 Task: For heading  Tahoma with underline.  font size for heading20,  'Change the font style of data to'Arial.  and font size to 12,  Change the alignment of both headline & data to Align left.  In the sheet  Blaze Sales 
Action: Mouse moved to (84, 121)
Screenshot: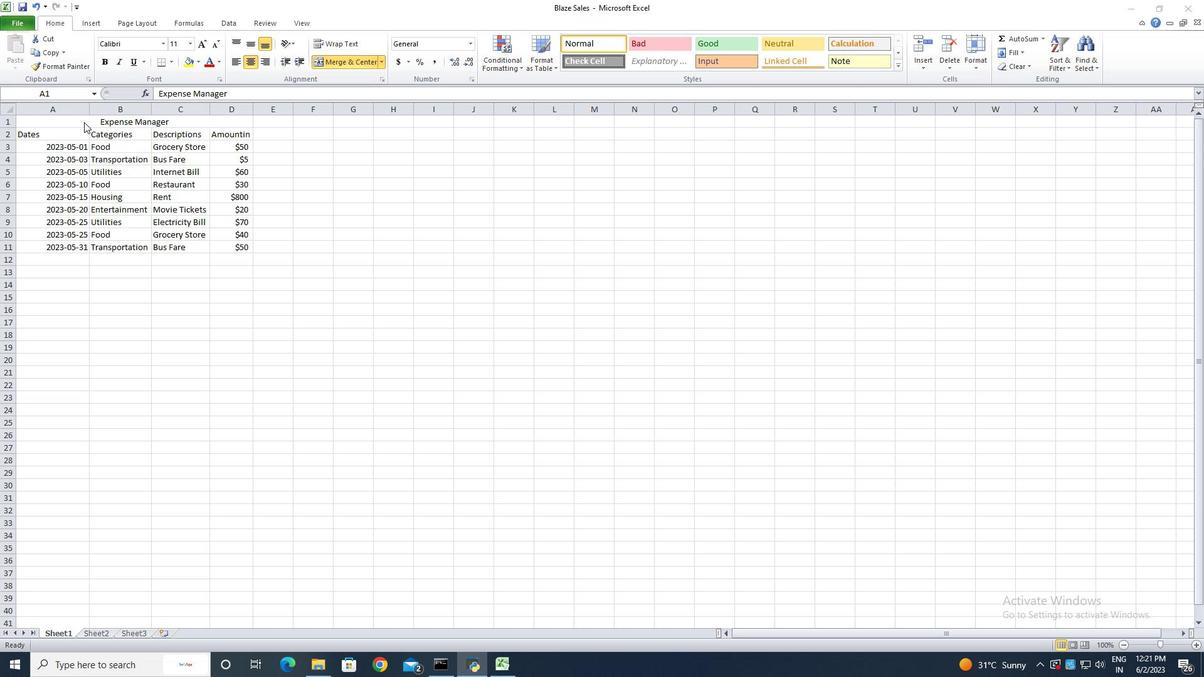 
Action: Mouse pressed left at (84, 121)
Screenshot: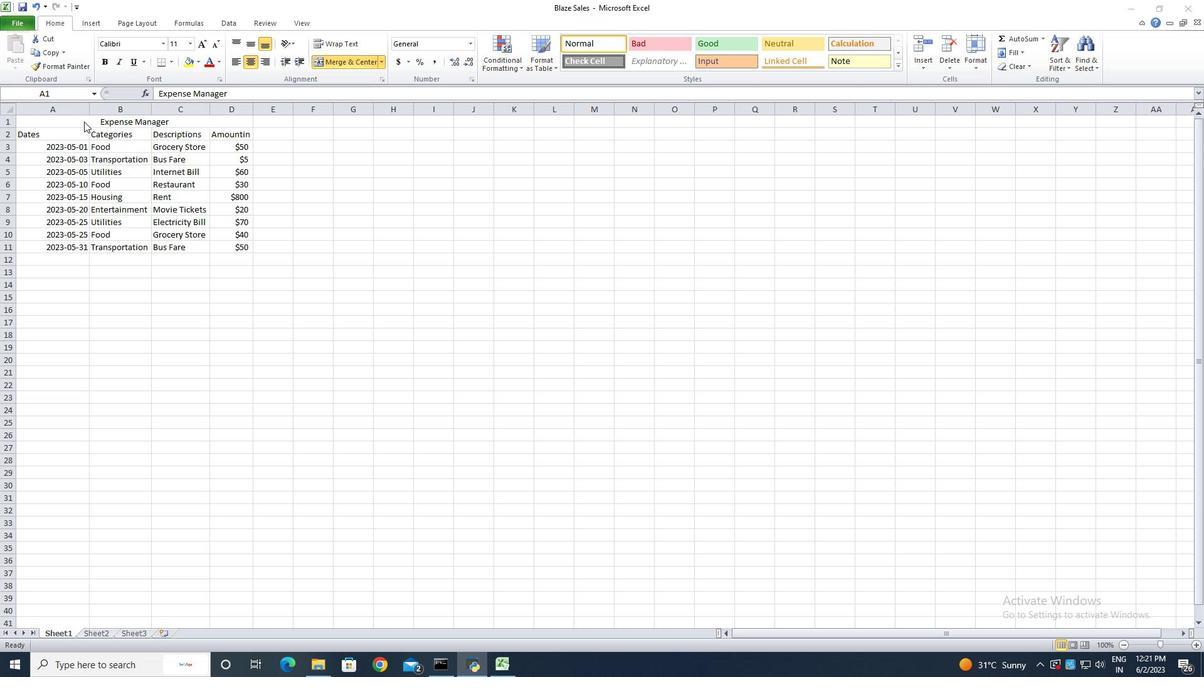 
Action: Mouse moved to (163, 45)
Screenshot: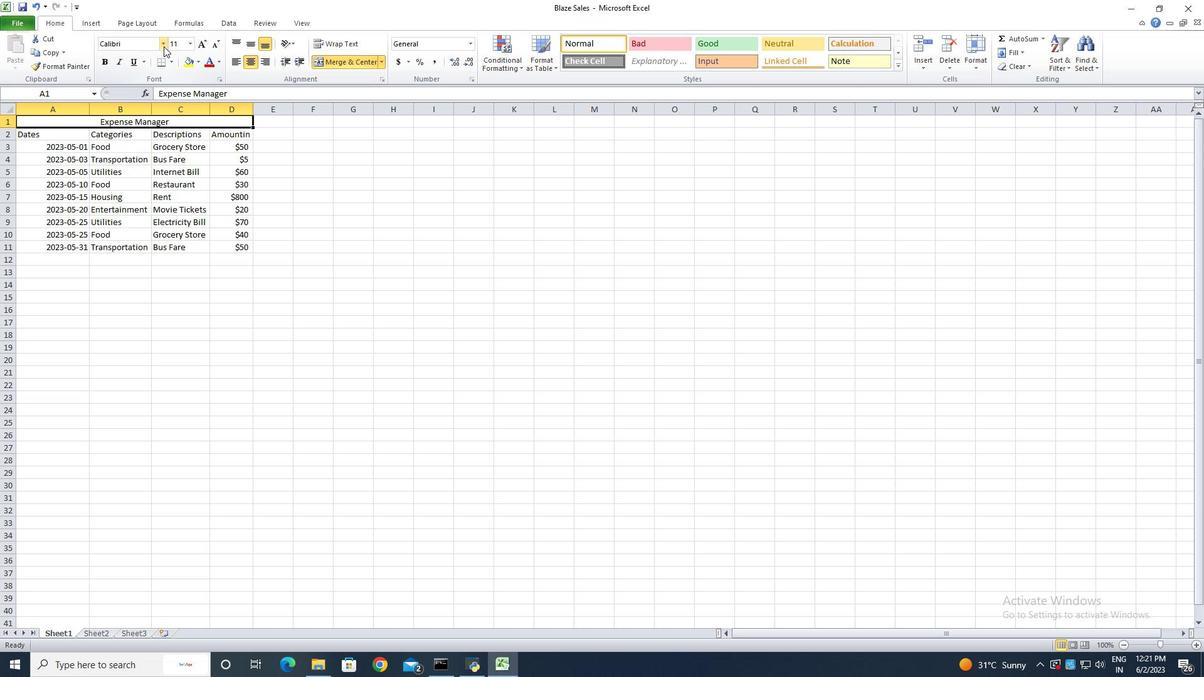 
Action: Mouse pressed left at (163, 45)
Screenshot: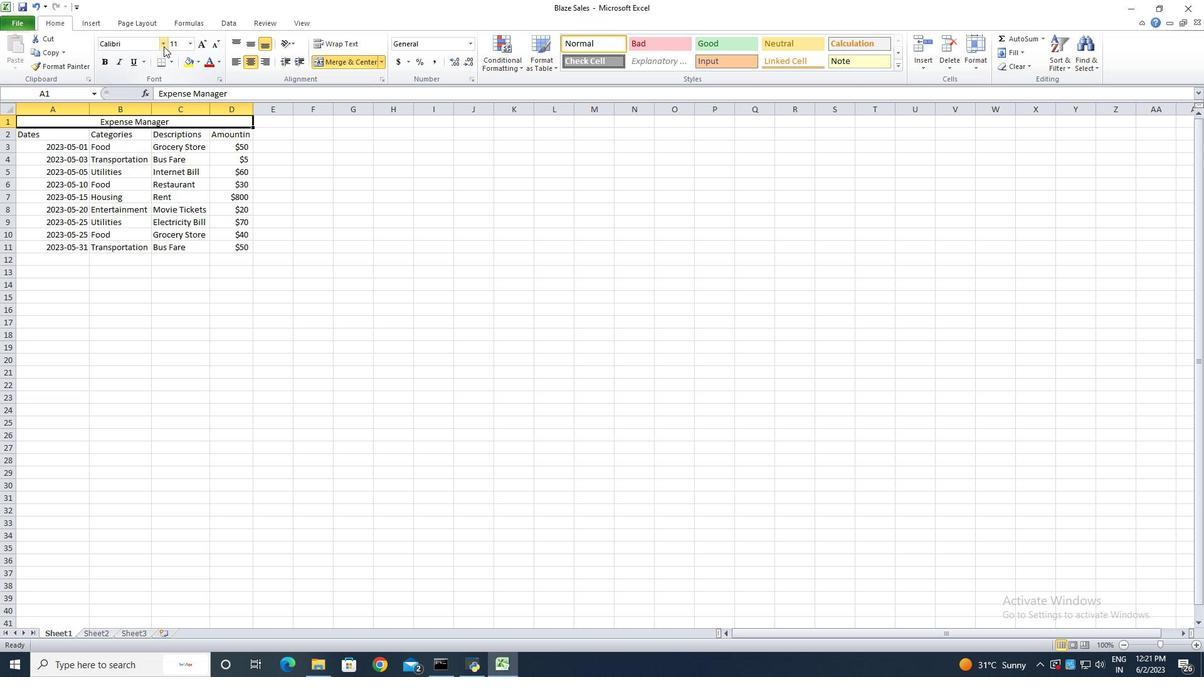 
Action: Key pressed <Key.shift>Tahoma
Screenshot: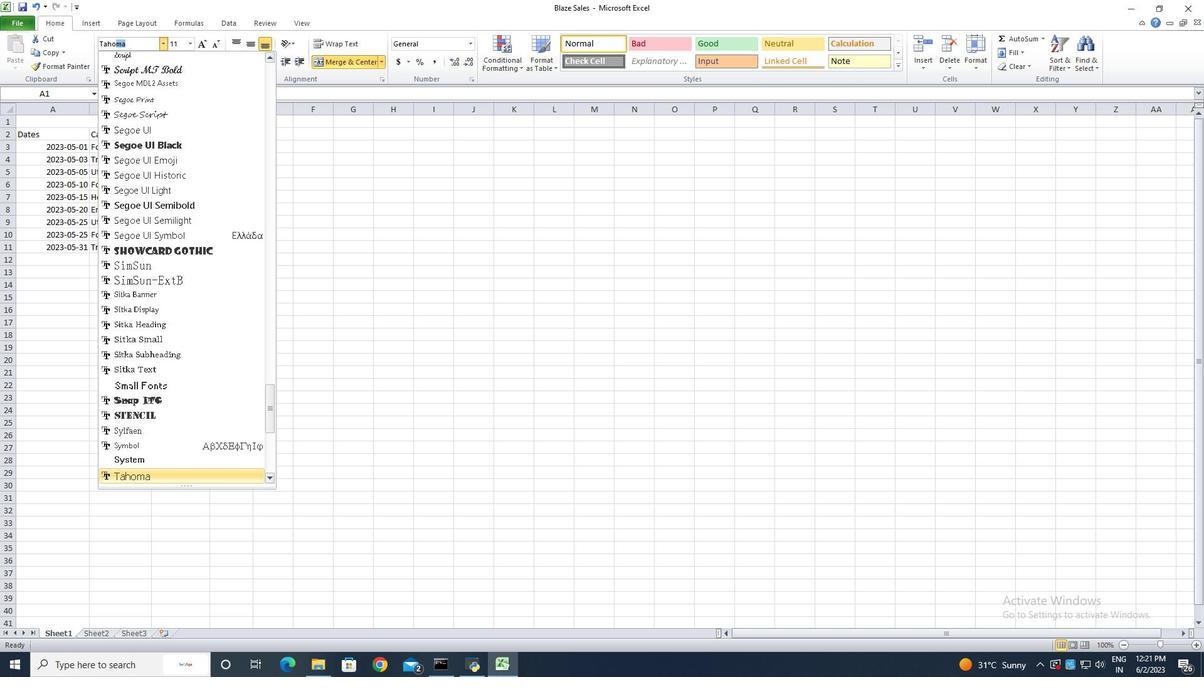 
Action: Mouse moved to (146, 478)
Screenshot: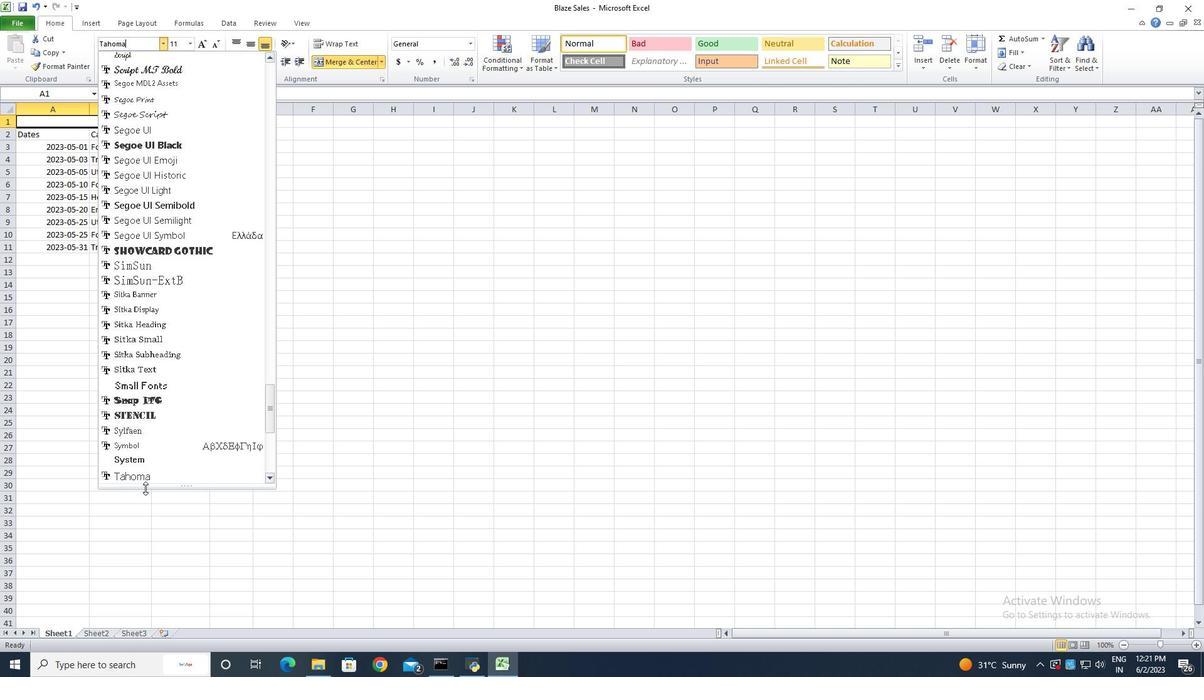 
Action: Mouse pressed left at (146, 478)
Screenshot: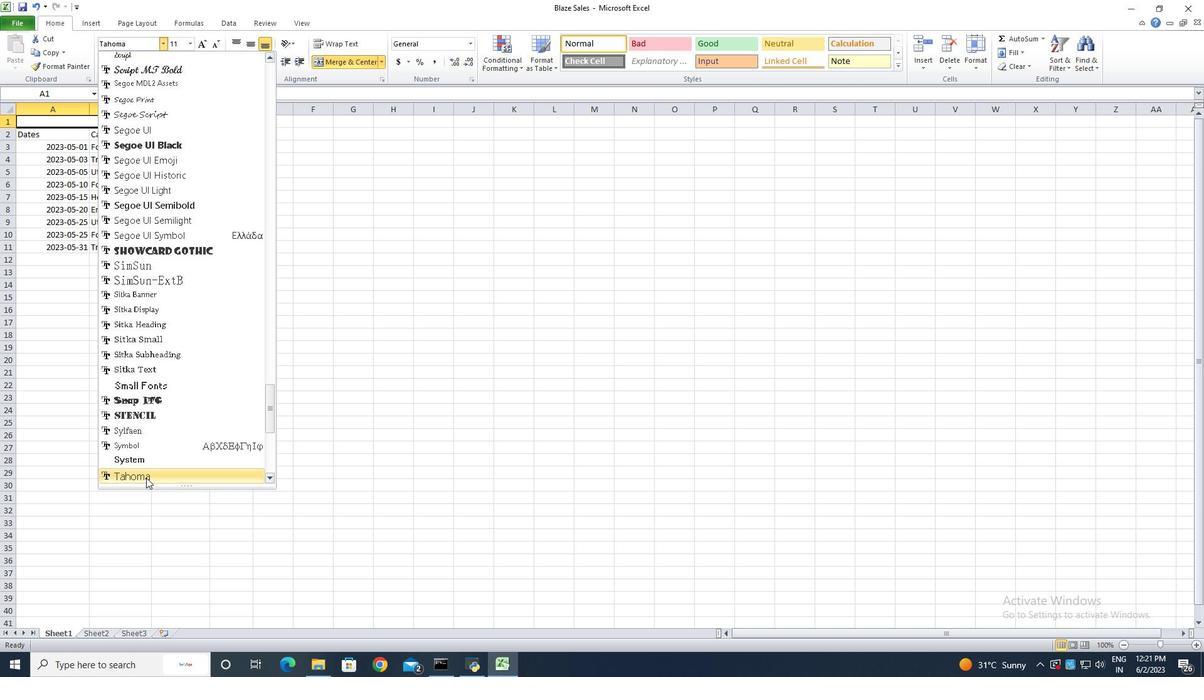 
Action: Mouse moved to (133, 64)
Screenshot: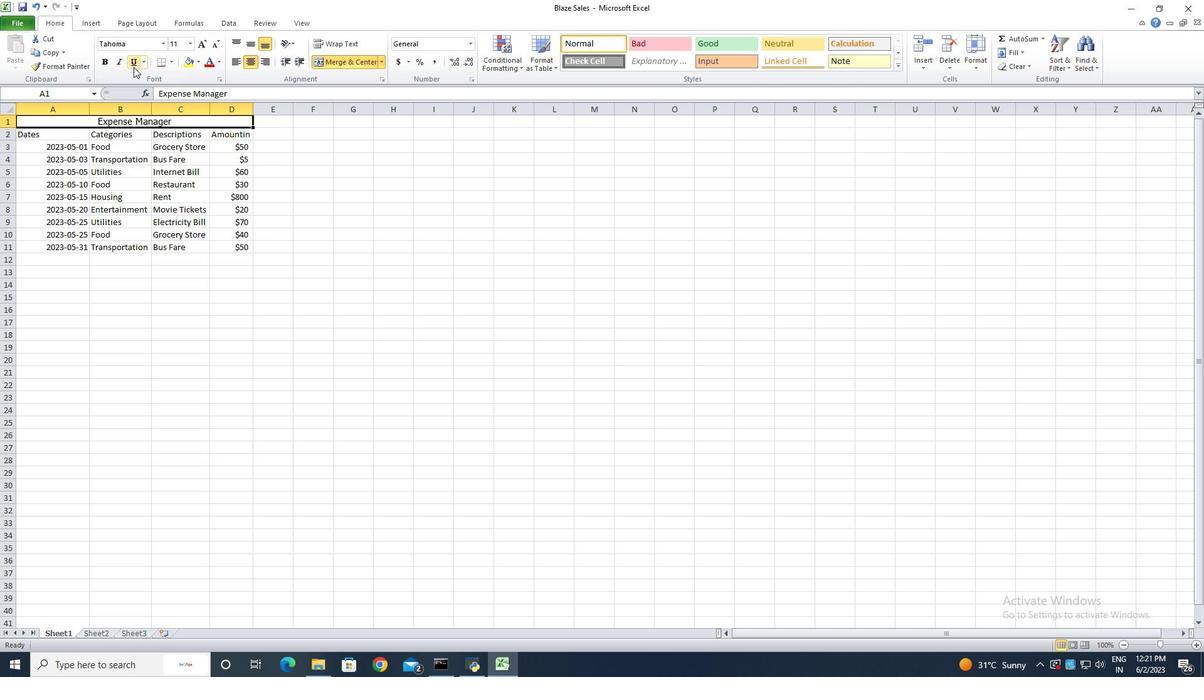 
Action: Mouse pressed left at (133, 64)
Screenshot: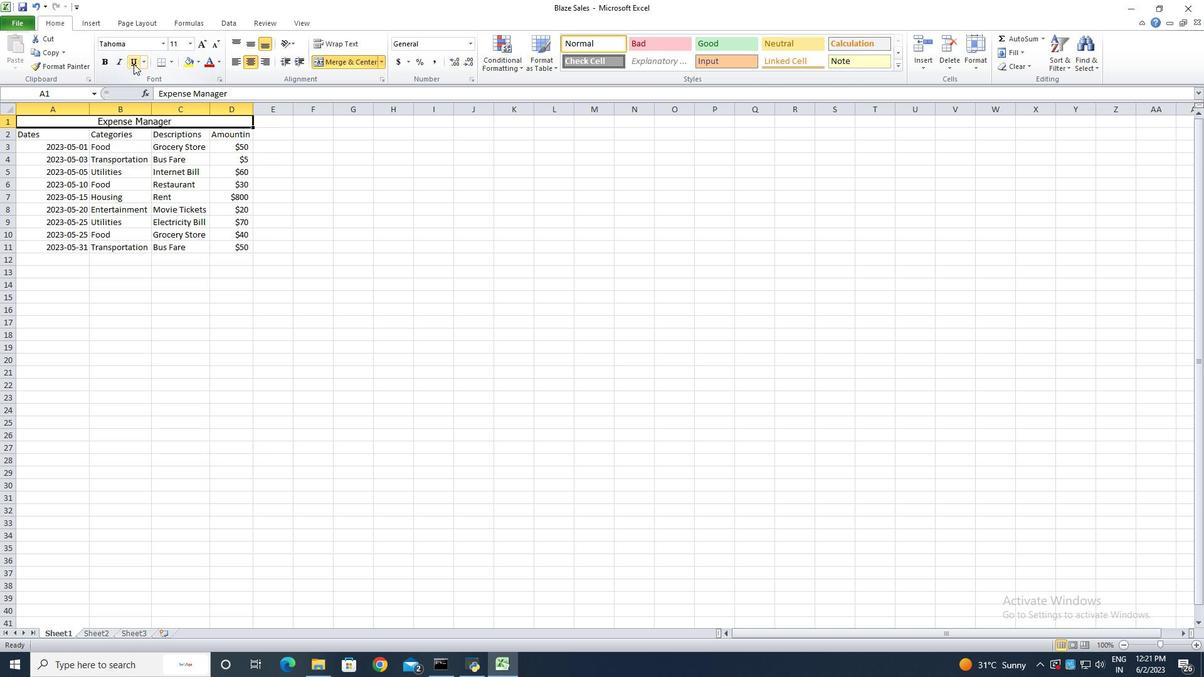 
Action: Mouse moved to (204, 43)
Screenshot: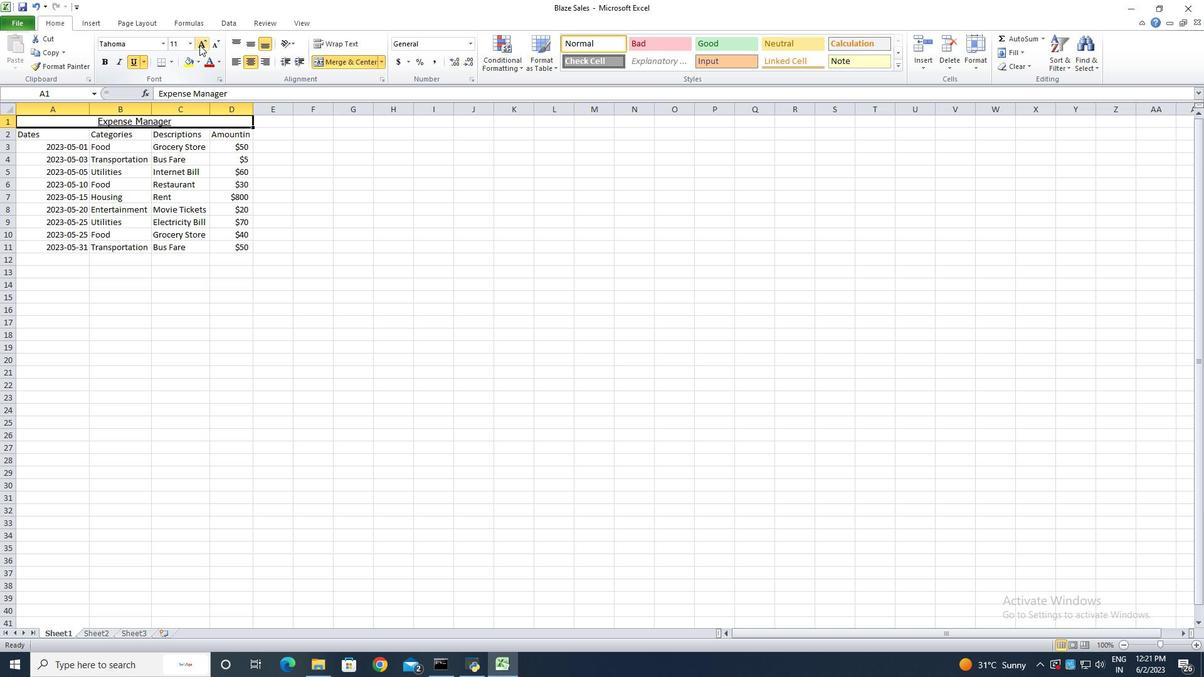 
Action: Mouse pressed left at (204, 43)
Screenshot: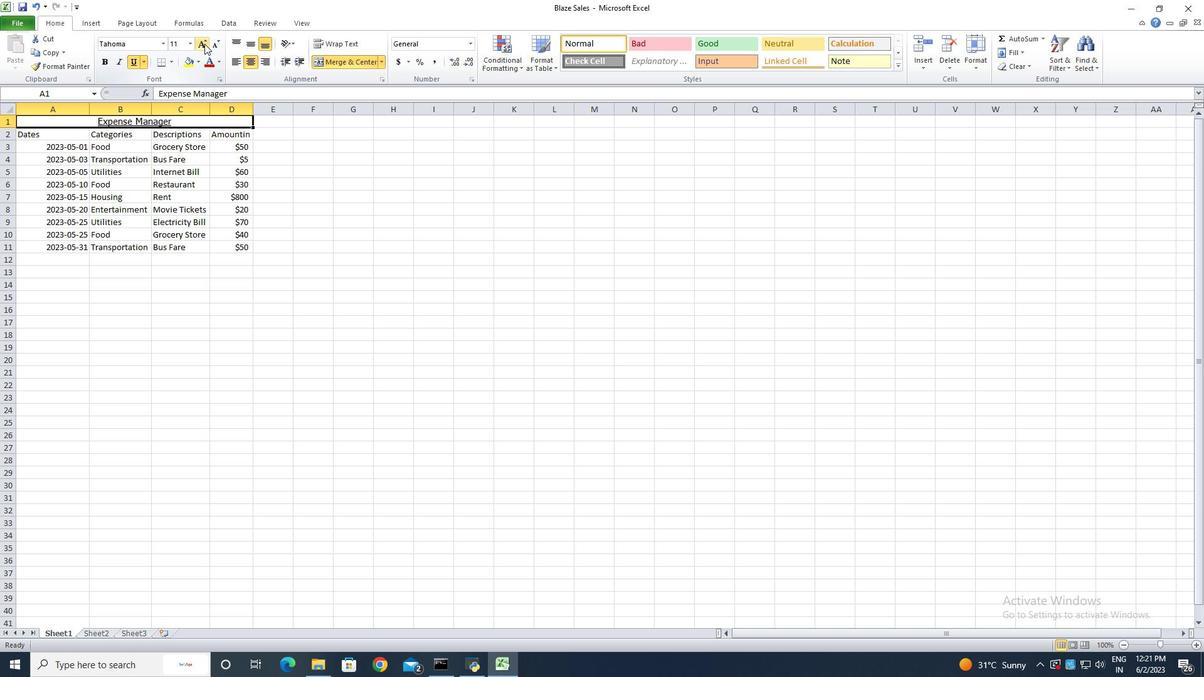 
Action: Mouse pressed left at (204, 43)
Screenshot: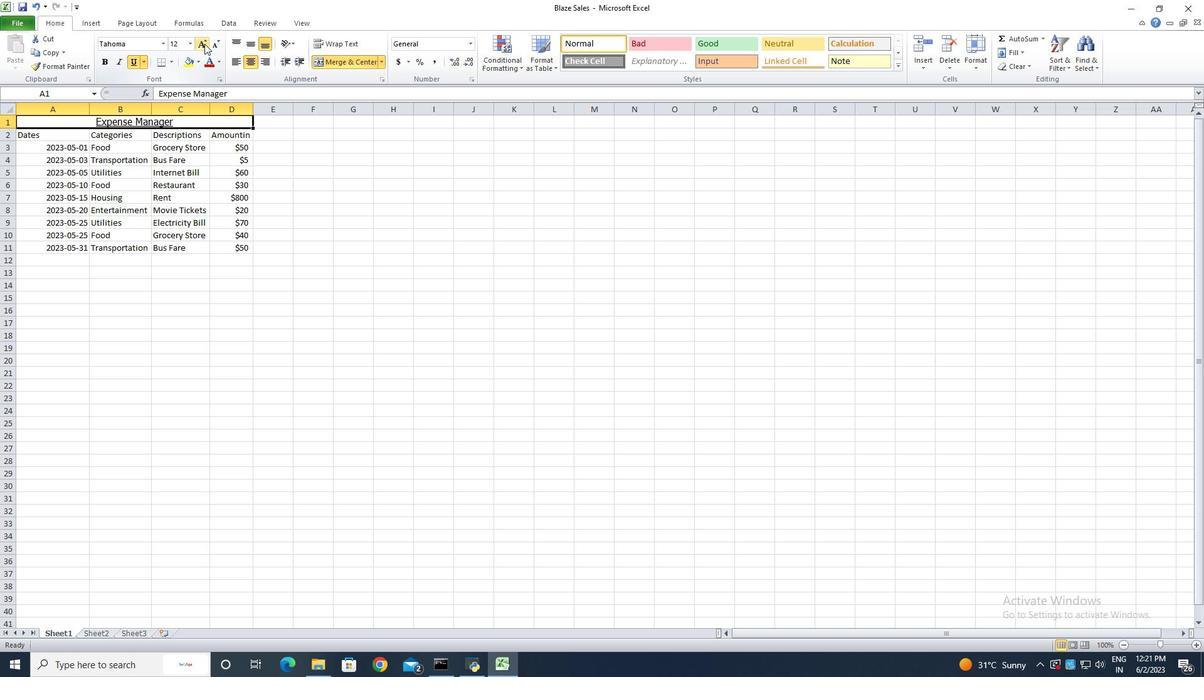 
Action: Mouse pressed left at (204, 43)
Screenshot: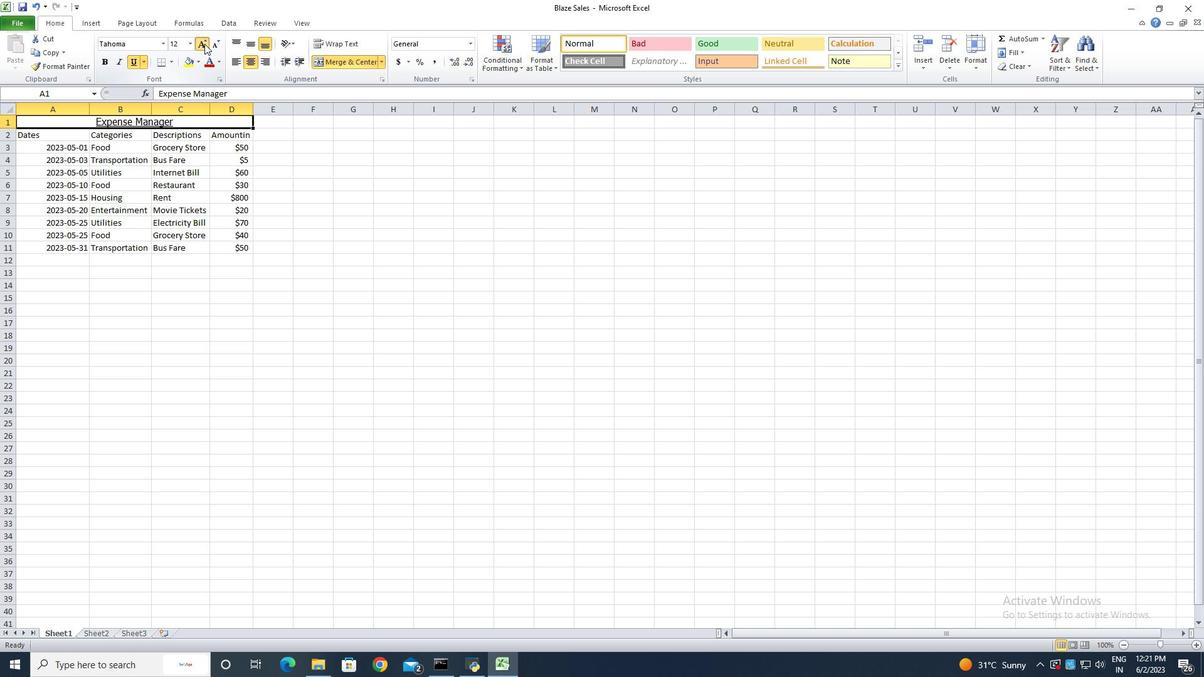 
Action: Mouse pressed left at (204, 43)
Screenshot: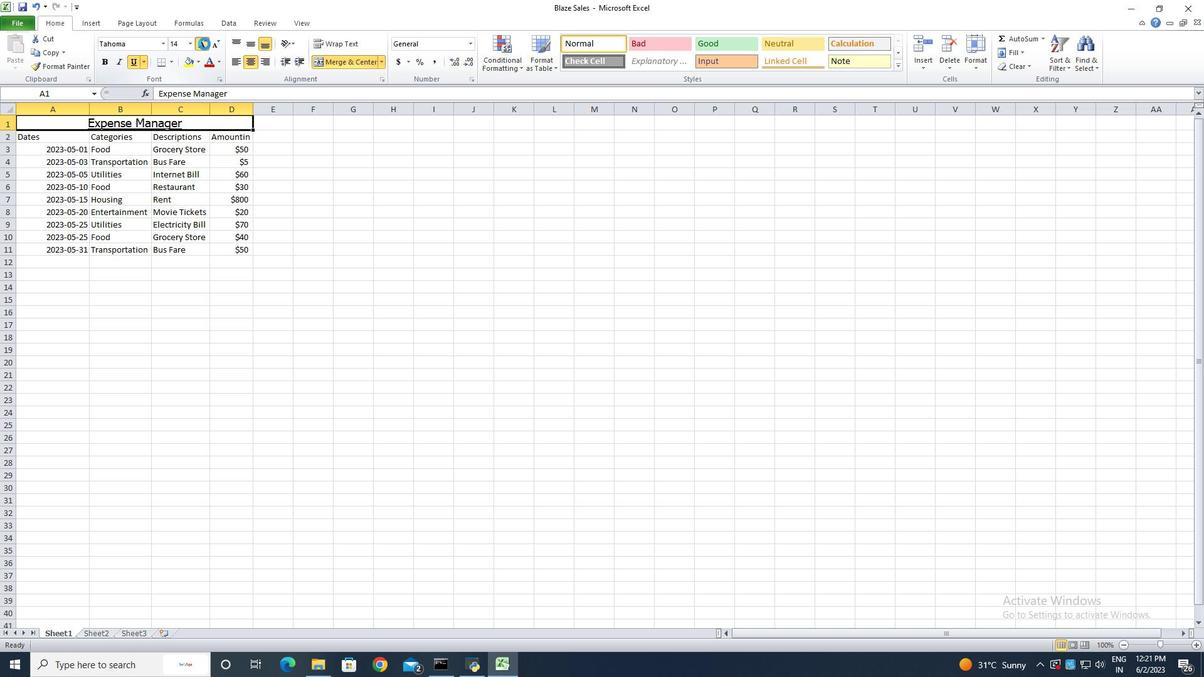 
Action: Mouse pressed left at (204, 43)
Screenshot: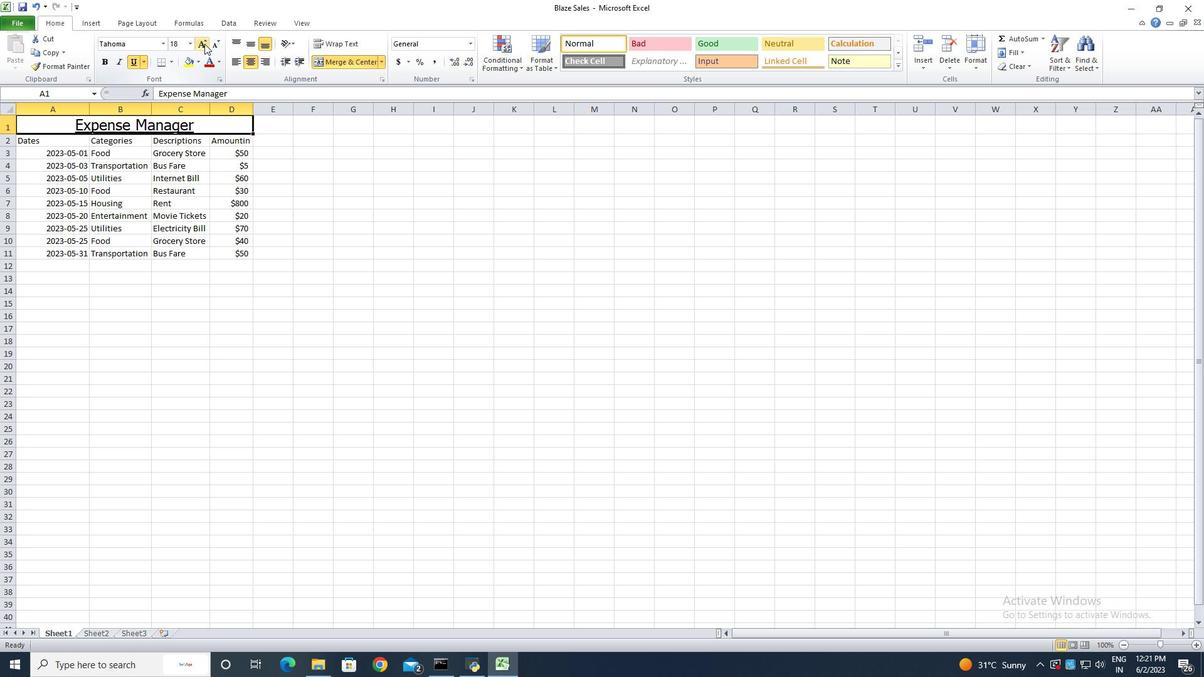 
Action: Mouse moved to (178, 299)
Screenshot: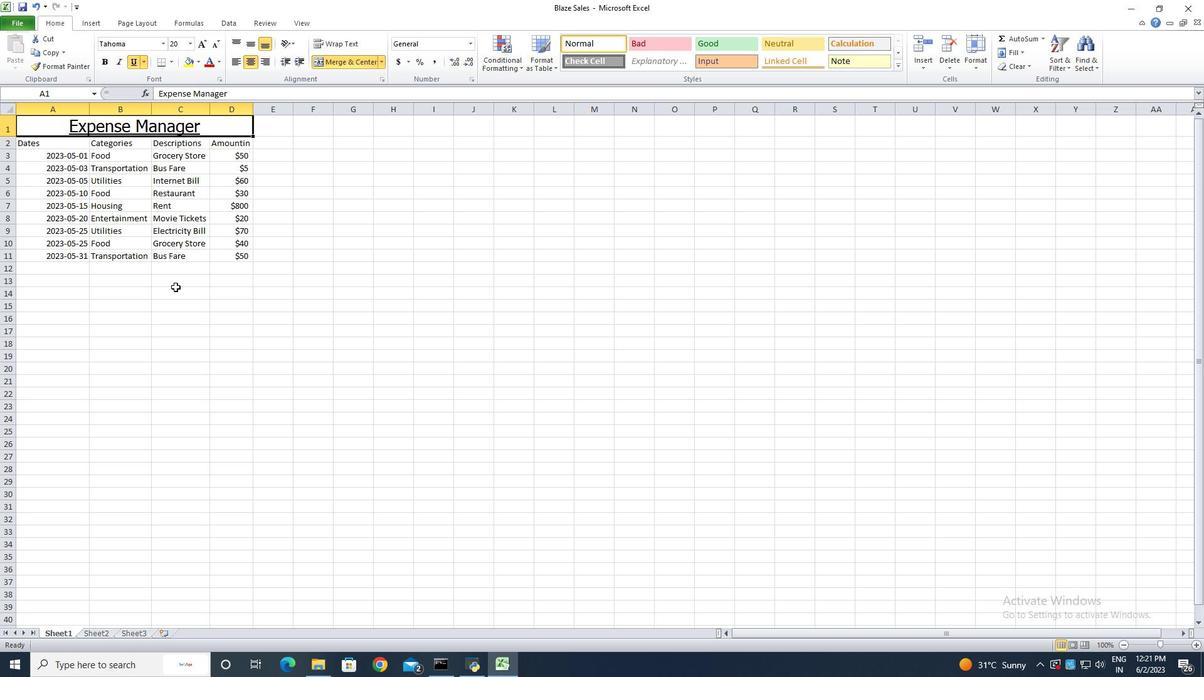 
Action: Mouse pressed left at (178, 299)
Screenshot: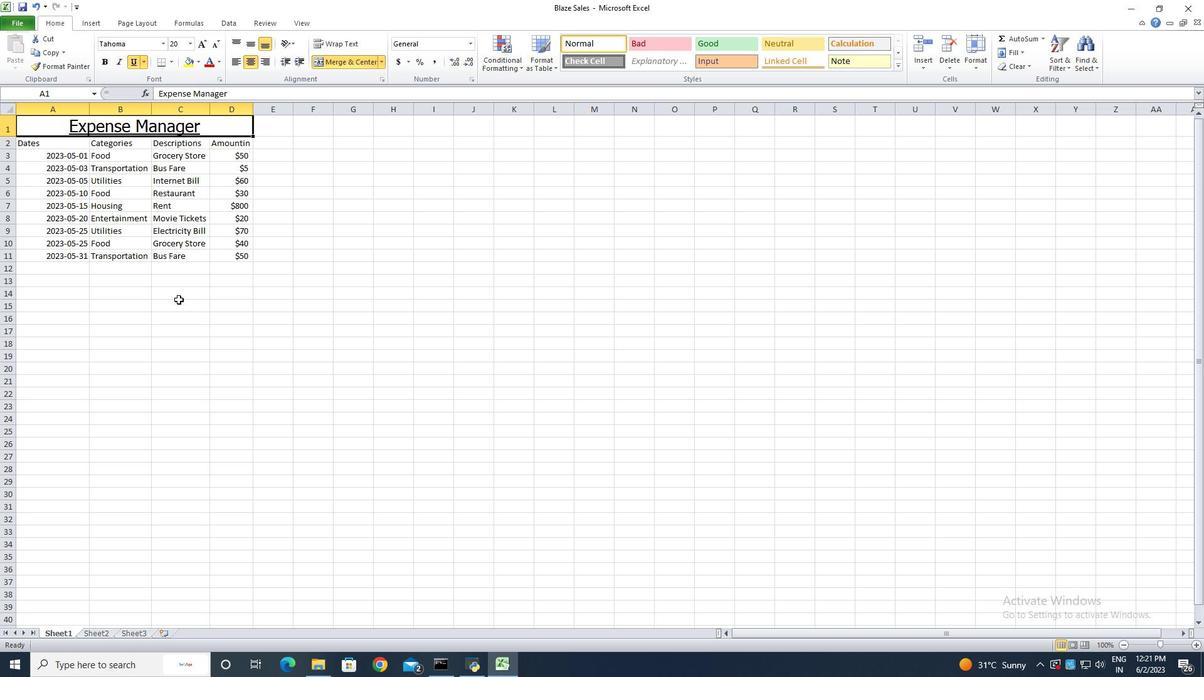 
Action: Mouse moved to (50, 143)
Screenshot: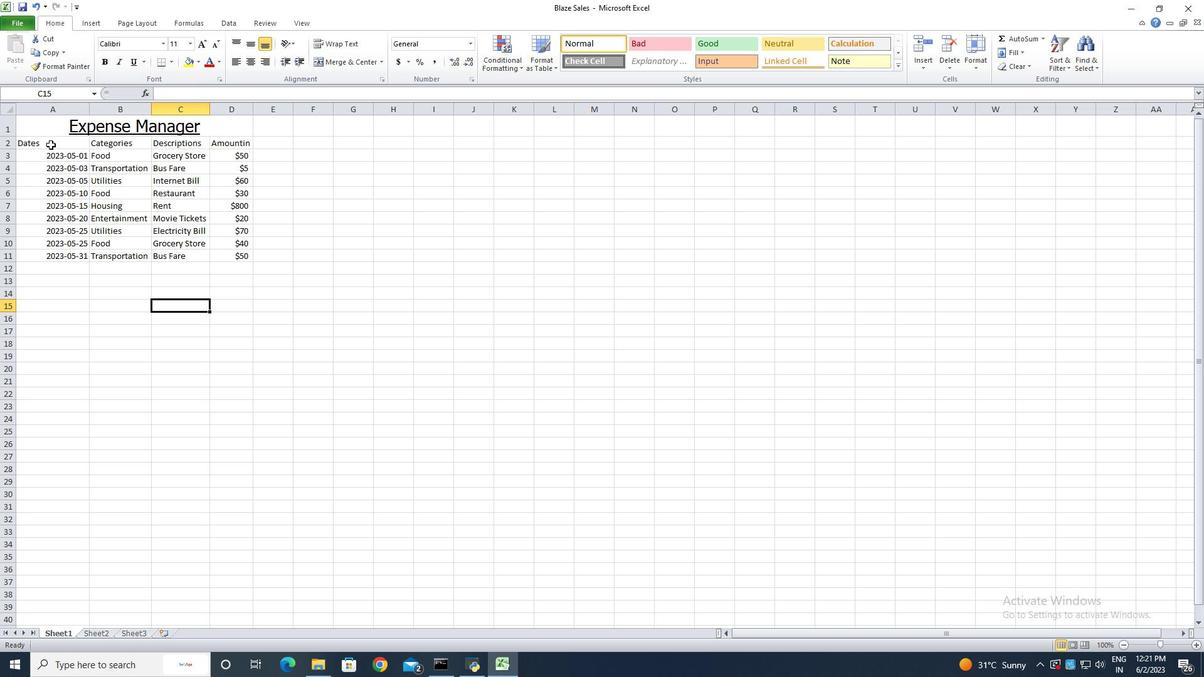 
Action: Mouse pressed left at (50, 143)
Screenshot: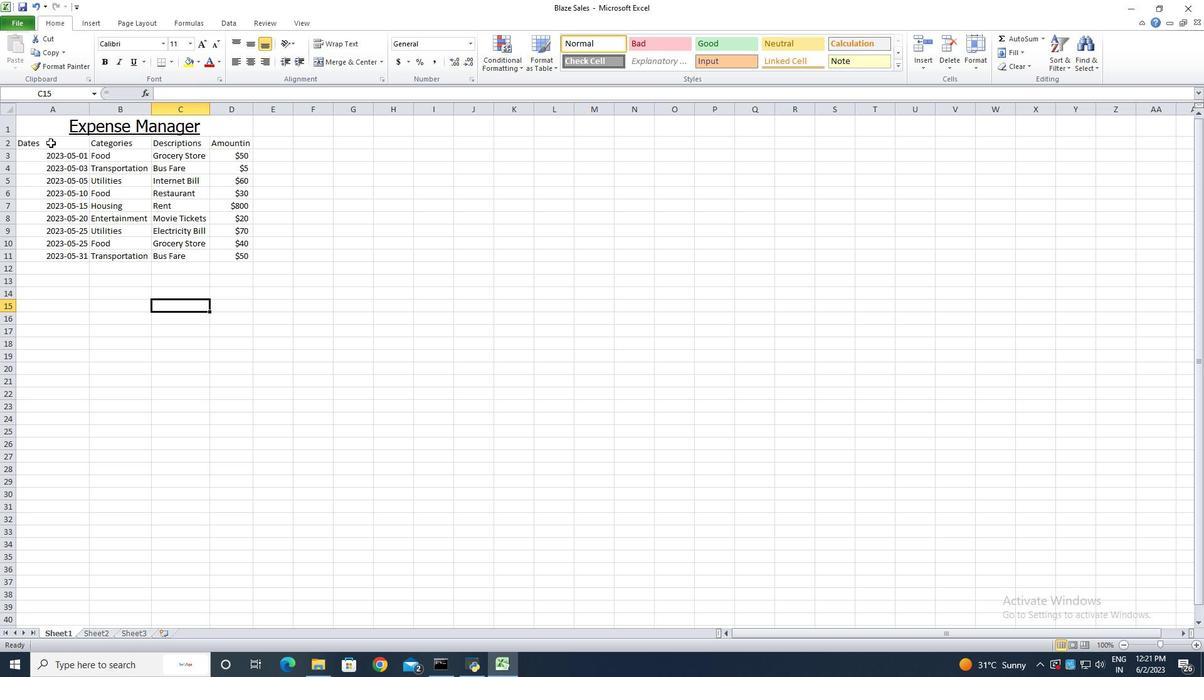 
Action: Mouse moved to (163, 46)
Screenshot: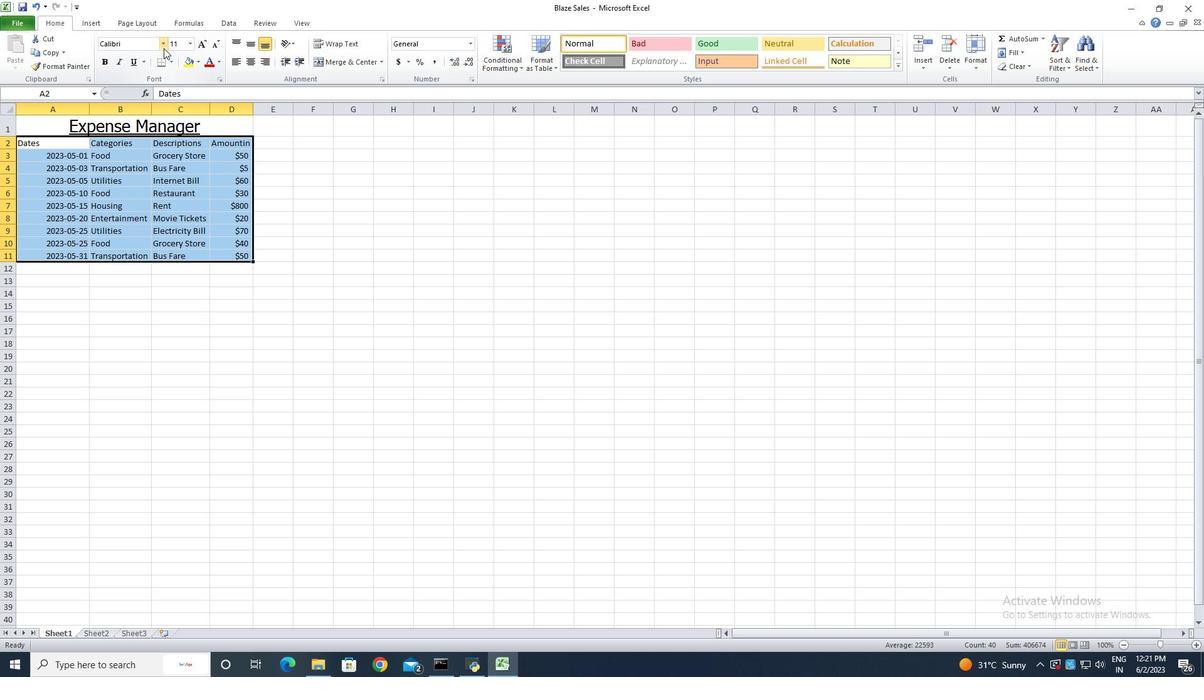 
Action: Mouse pressed left at (163, 46)
Screenshot: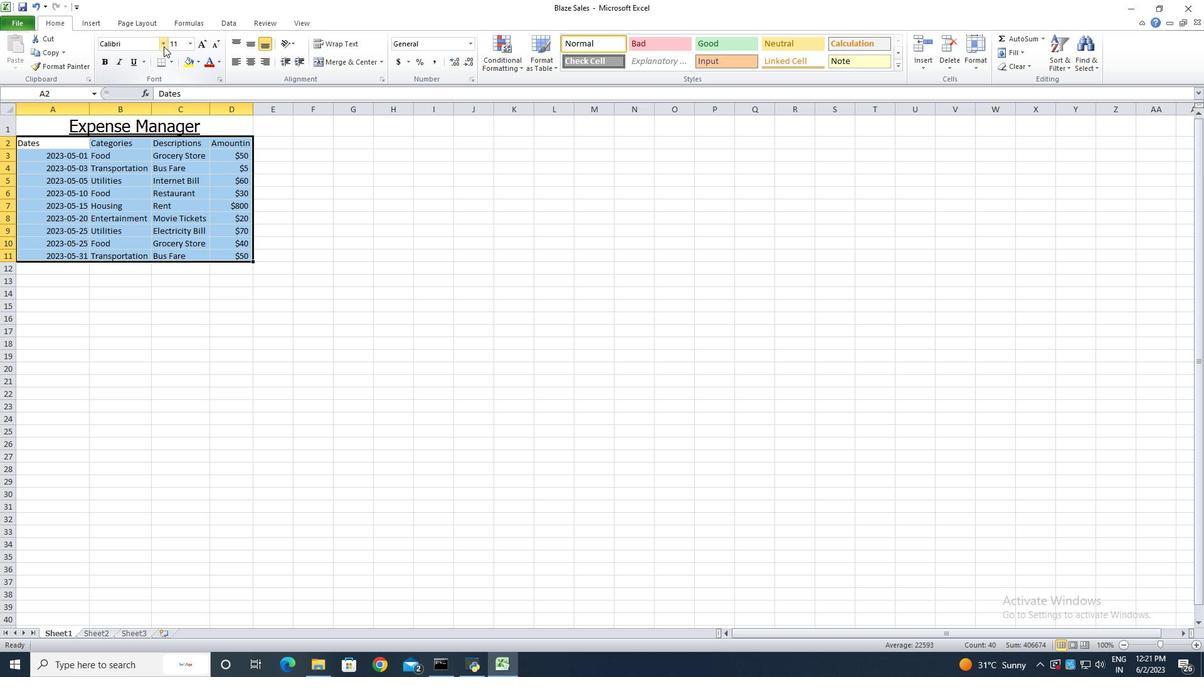 
Action: Mouse moved to (154, 146)
Screenshot: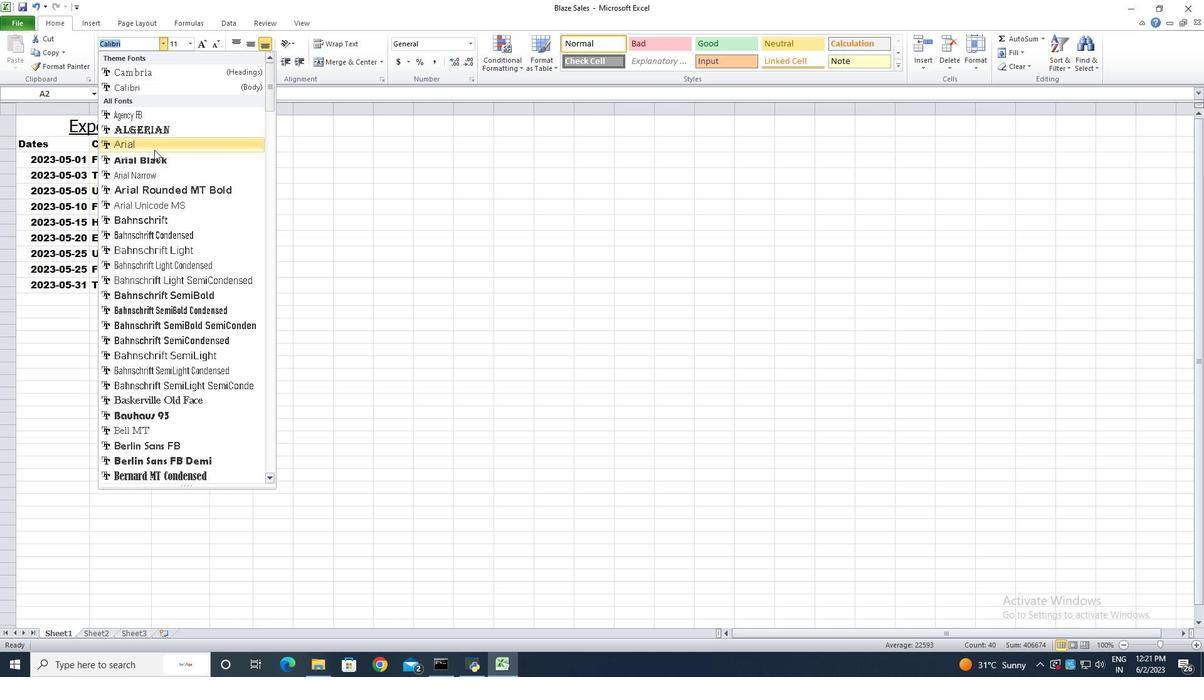 
Action: Mouse pressed left at (154, 146)
Screenshot: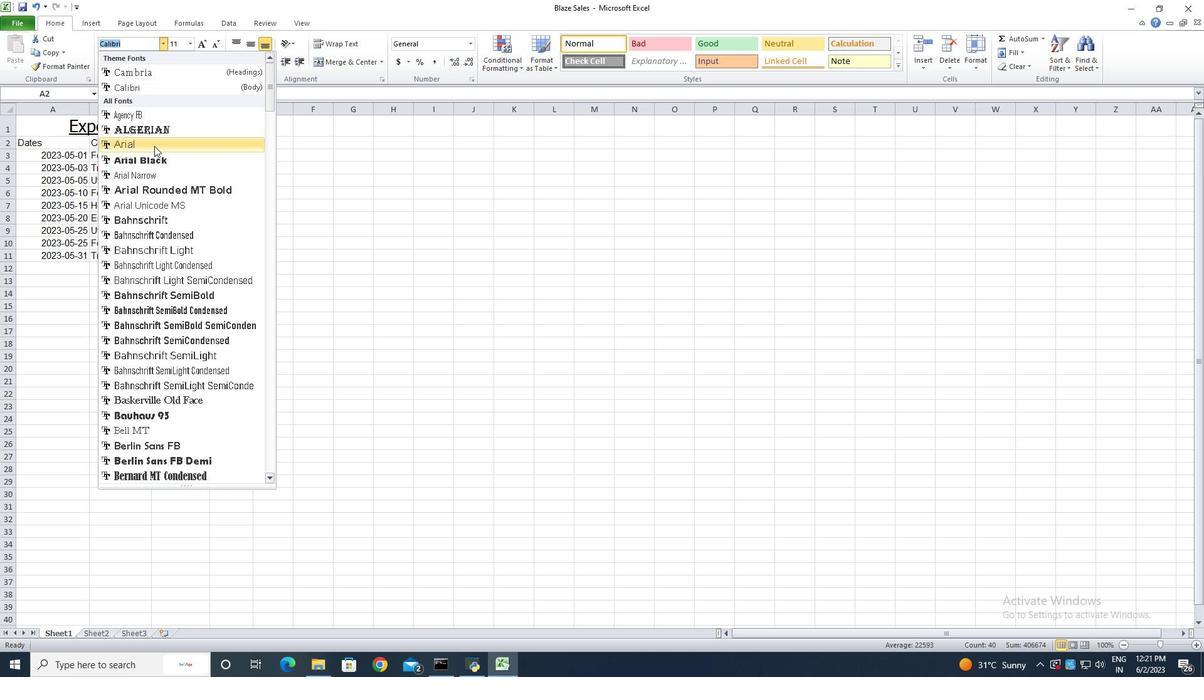 
Action: Mouse moved to (203, 41)
Screenshot: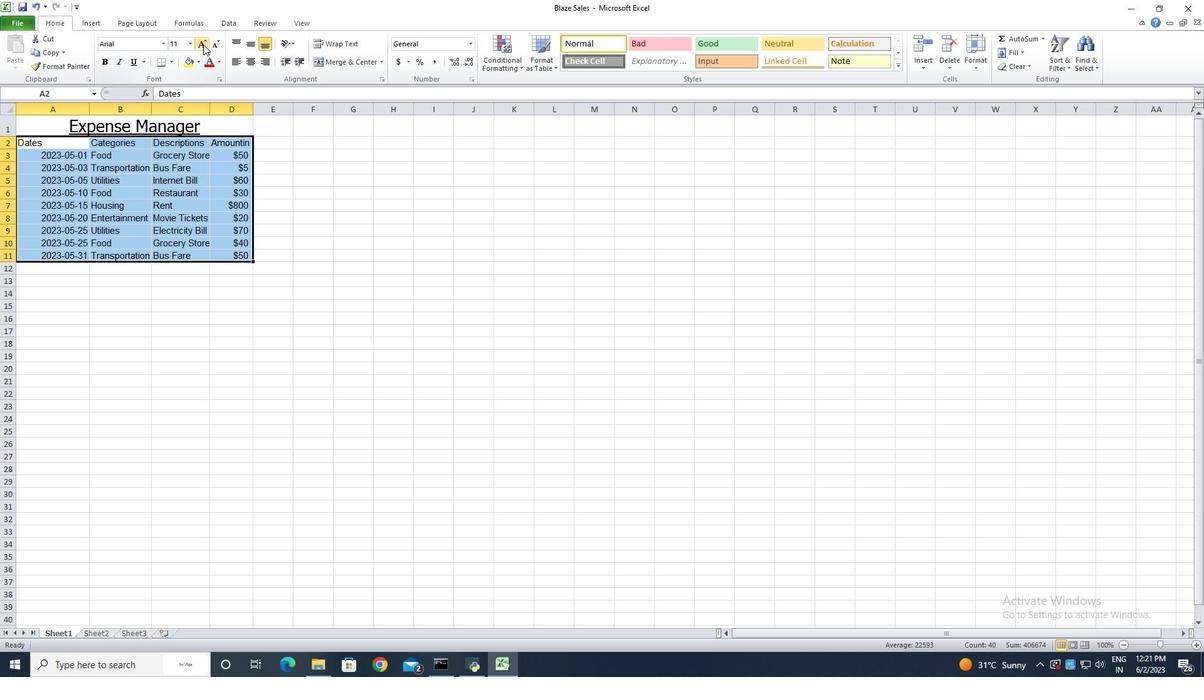 
Action: Mouse pressed left at (203, 41)
Screenshot: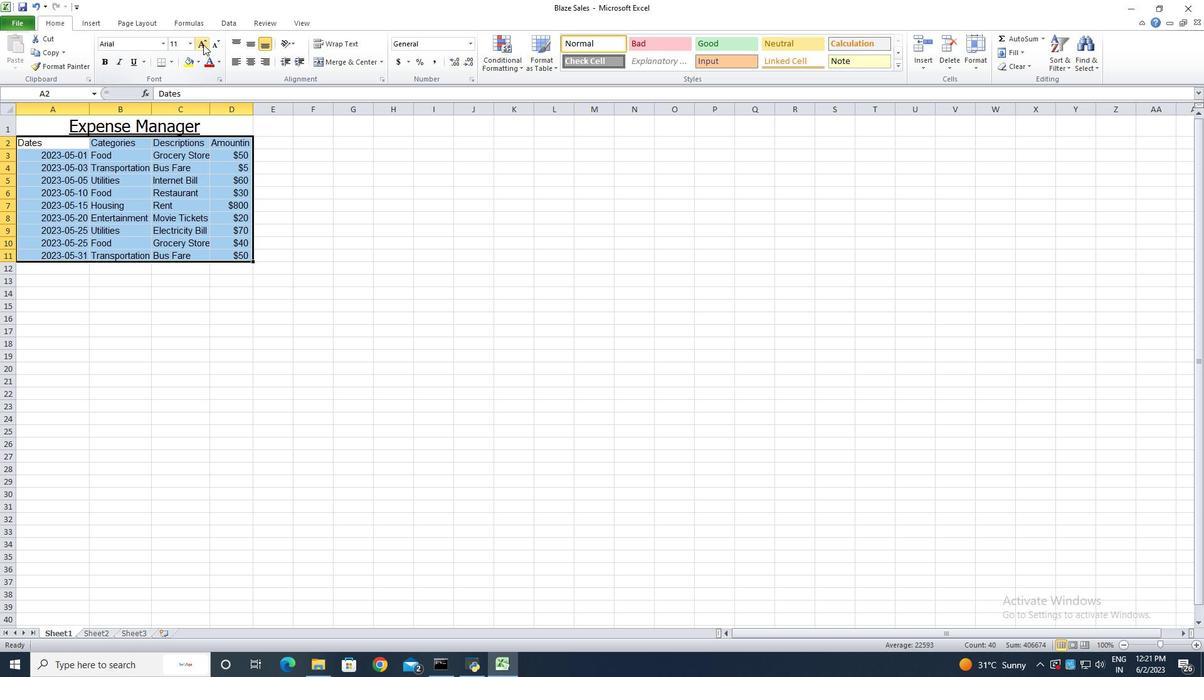 
Action: Mouse moved to (212, 335)
Screenshot: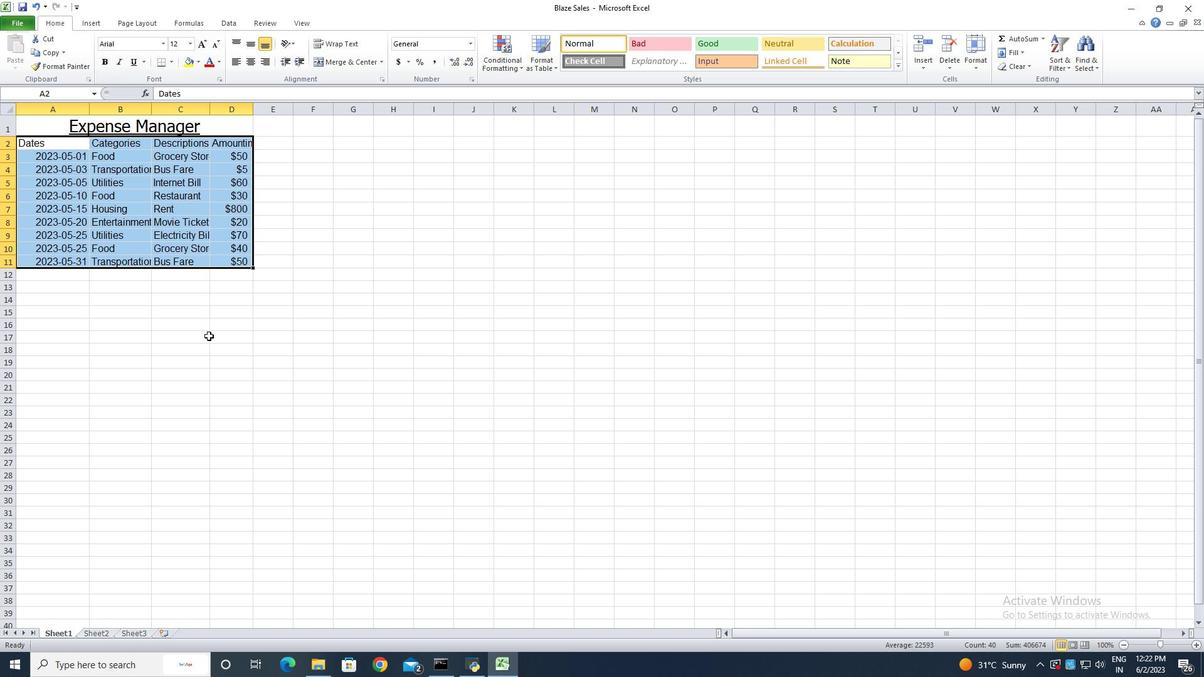 
Action: Mouse pressed left at (212, 335)
Screenshot: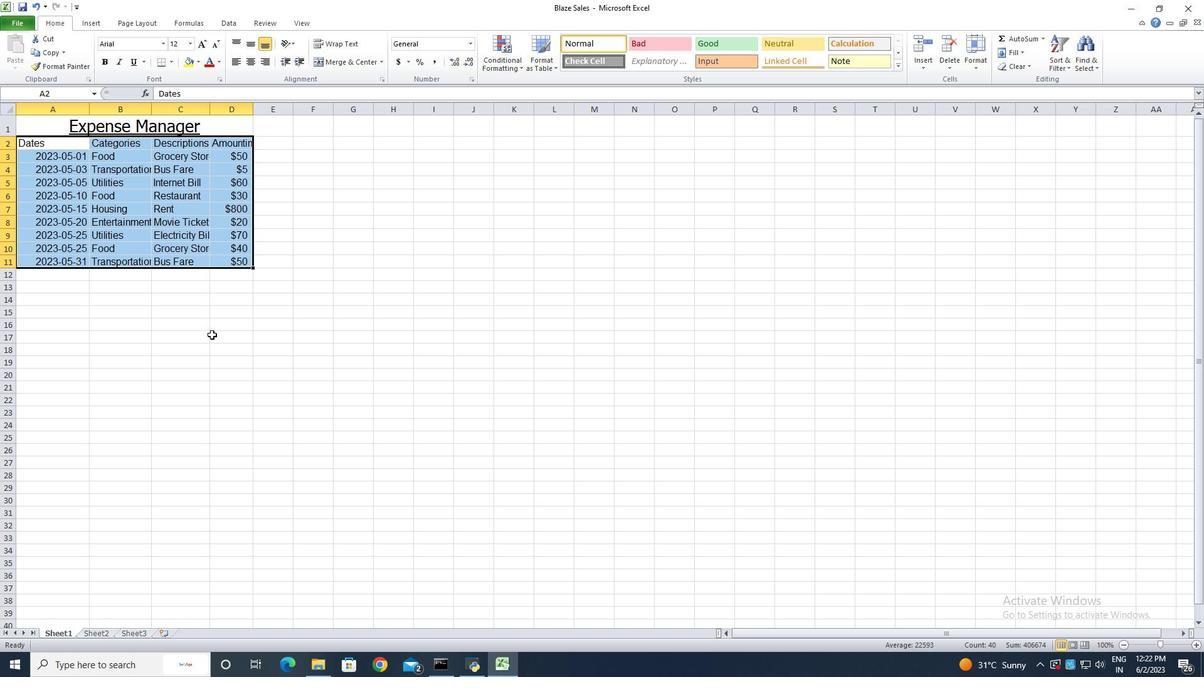 
Action: Mouse moved to (89, 109)
Screenshot: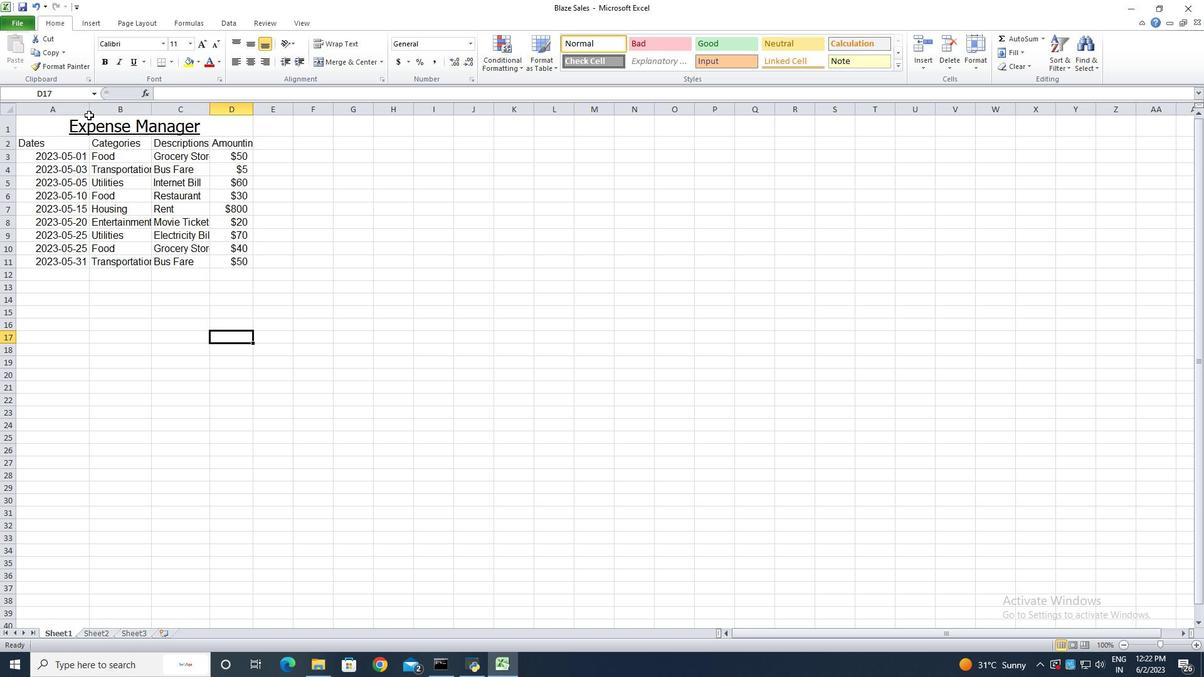 
Action: Mouse pressed left at (89, 109)
Screenshot: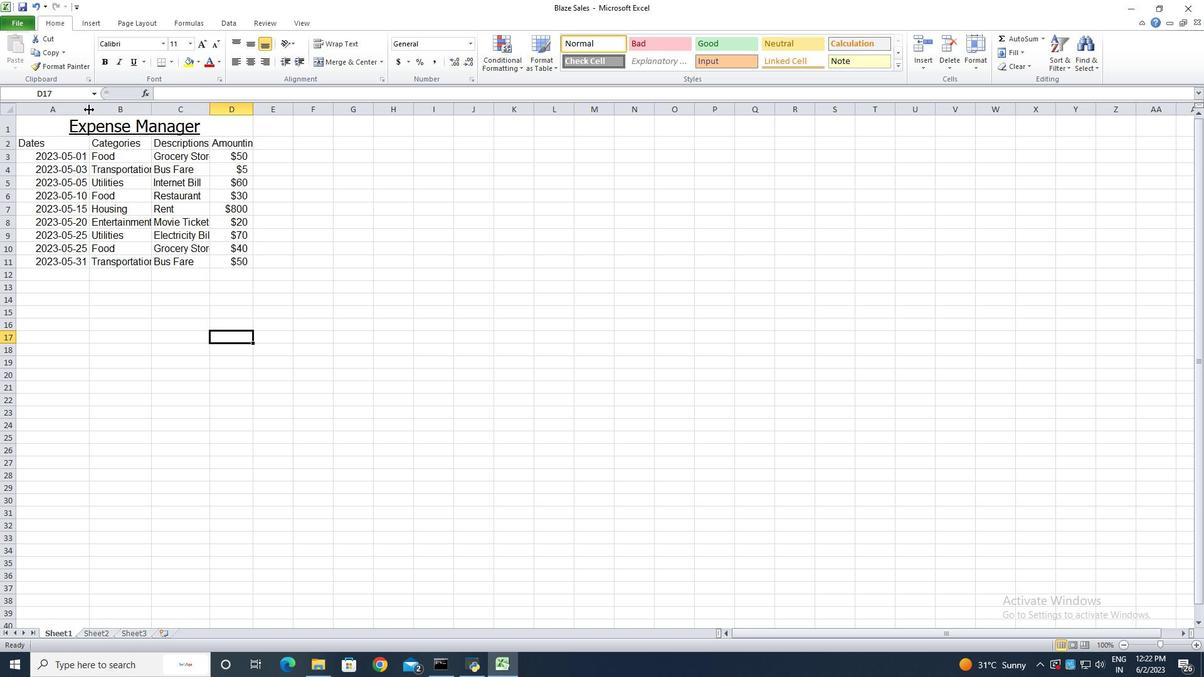 
Action: Mouse pressed left at (89, 109)
Screenshot: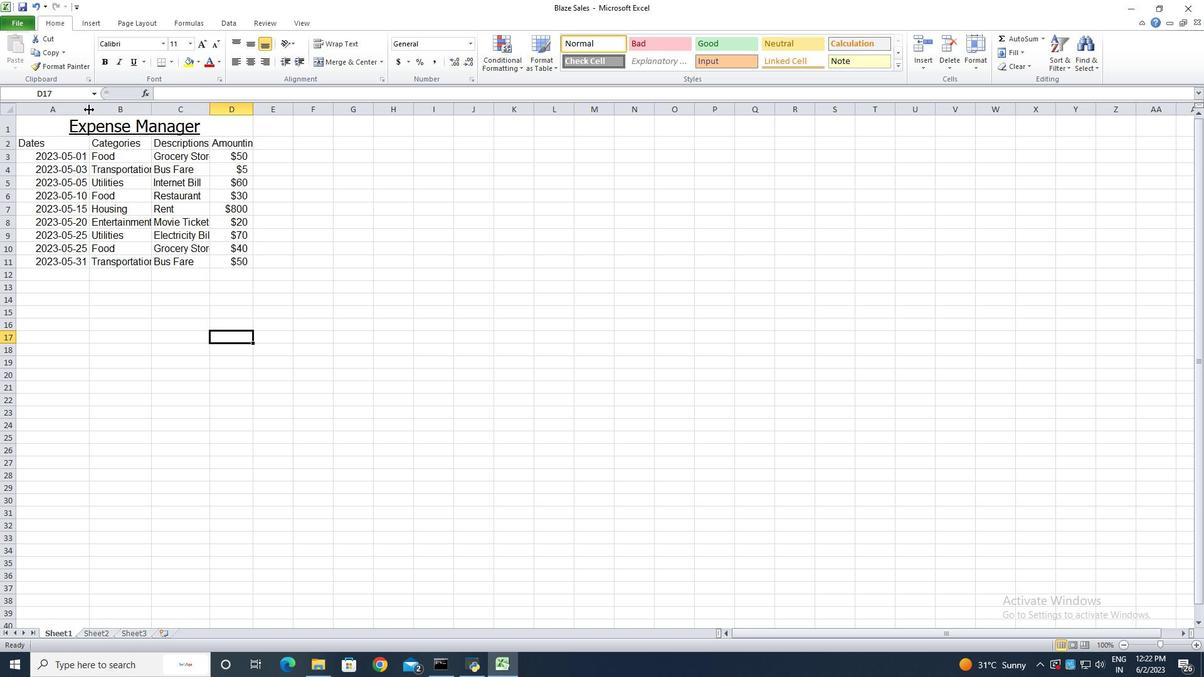 
Action: Mouse moved to (135, 107)
Screenshot: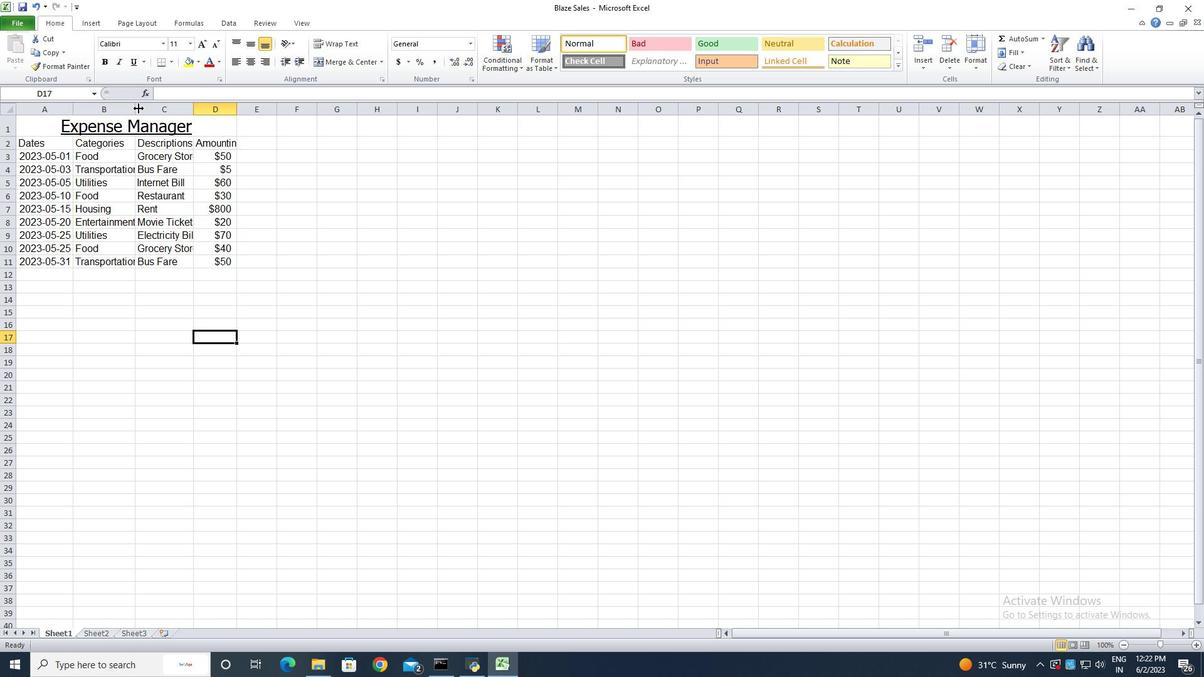 
Action: Mouse pressed left at (135, 107)
Screenshot: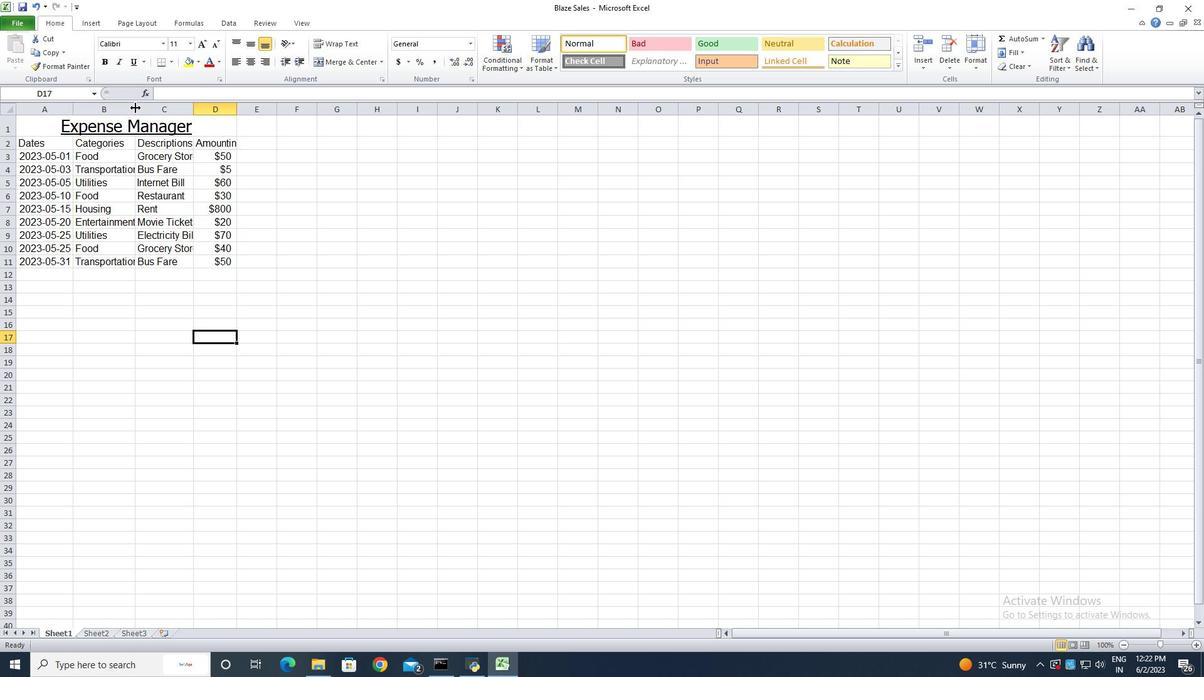 
Action: Mouse pressed left at (135, 107)
Screenshot: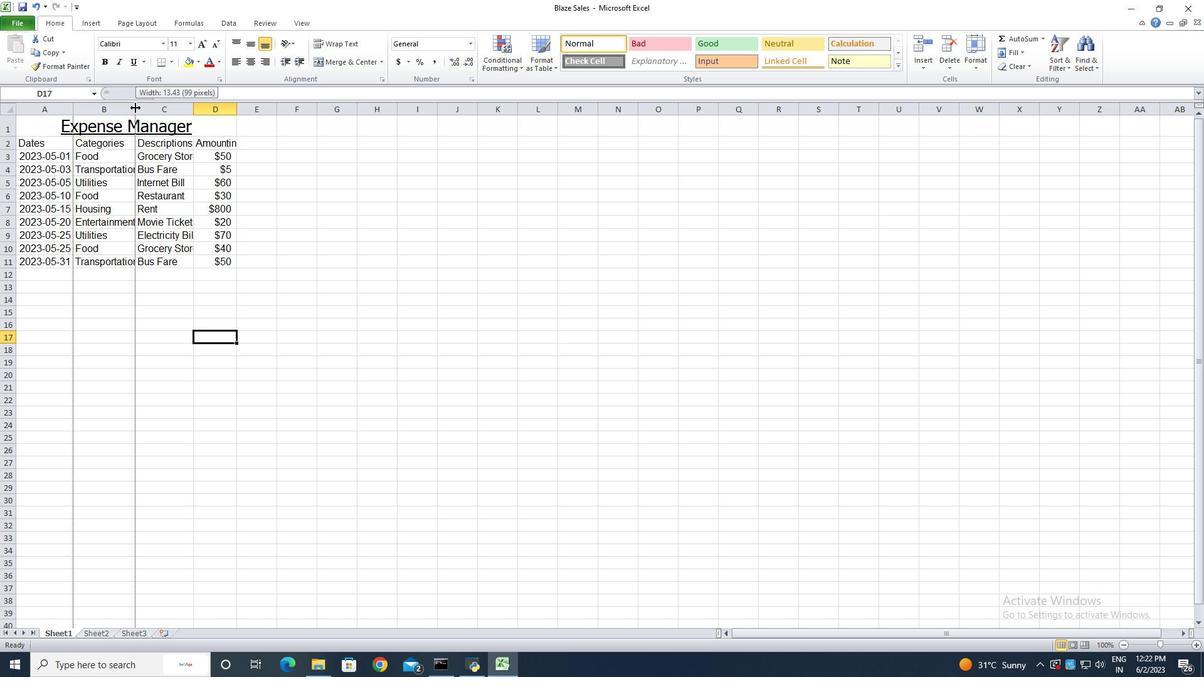 
Action: Mouse moved to (200, 110)
Screenshot: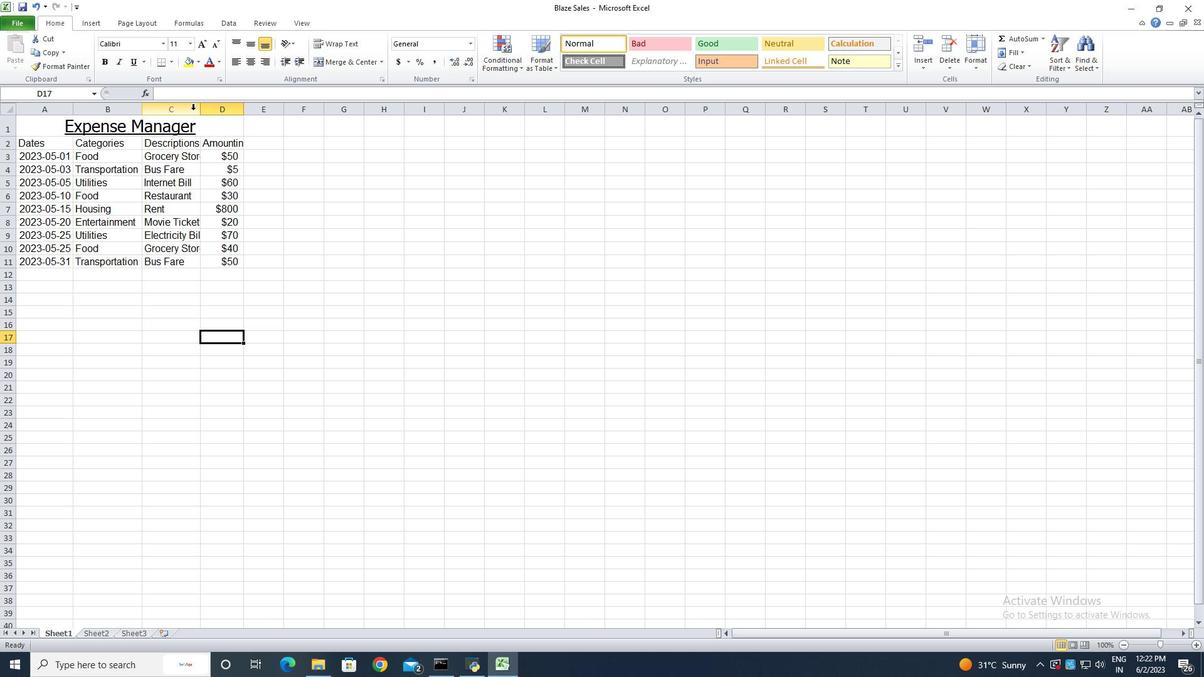 
Action: Mouse pressed left at (200, 110)
Screenshot: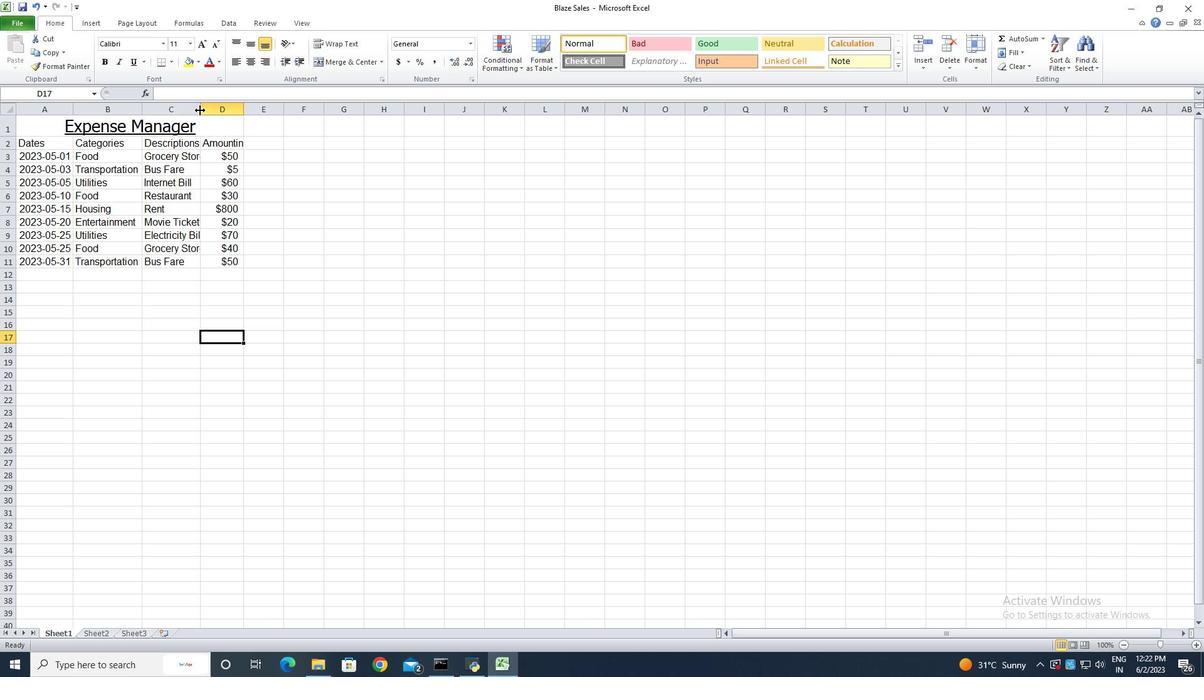 
Action: Mouse pressed left at (200, 110)
Screenshot: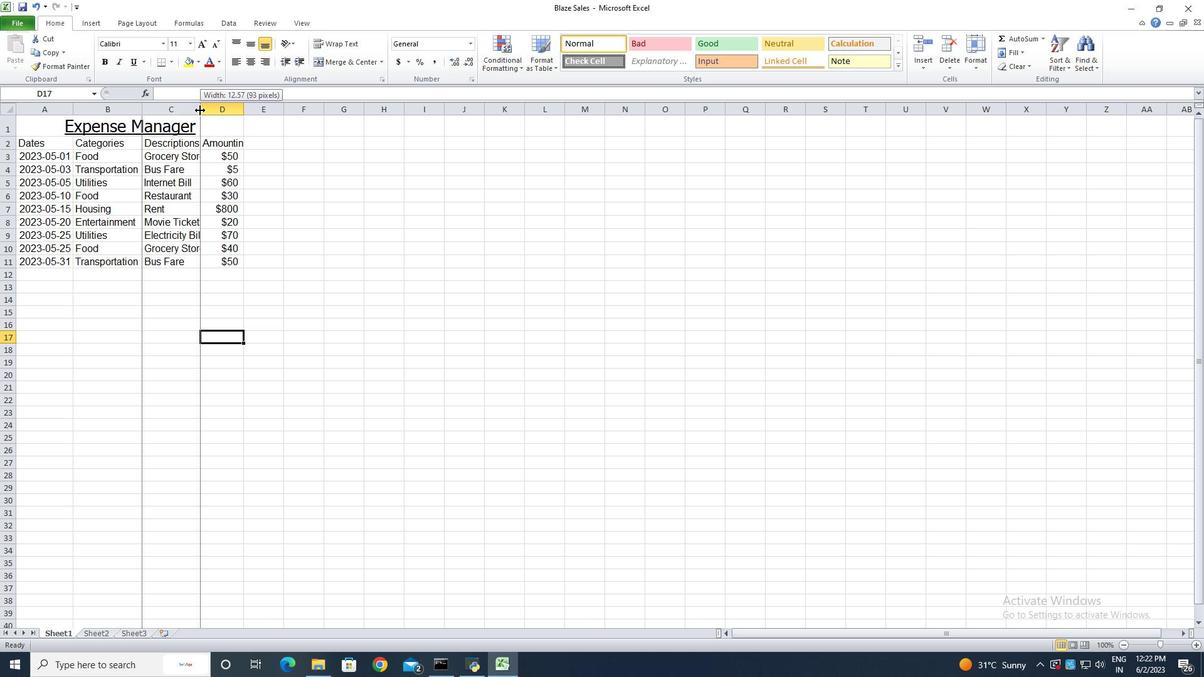 
Action: Mouse moved to (252, 112)
Screenshot: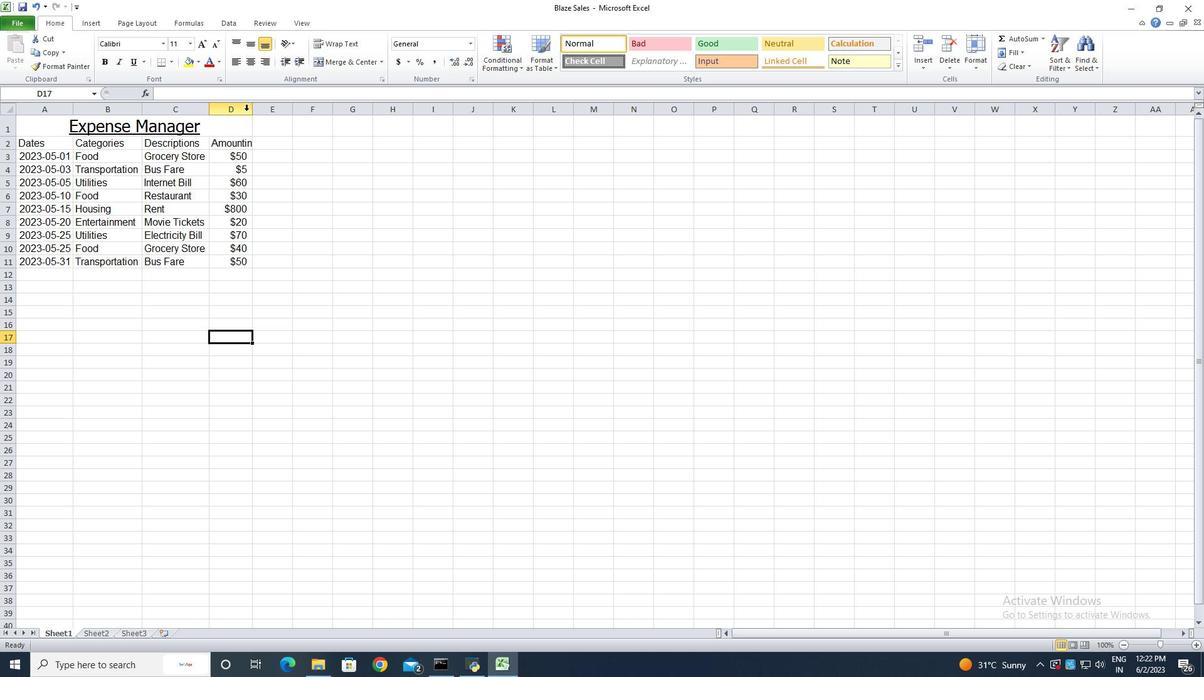 
Action: Mouse pressed left at (252, 112)
Screenshot: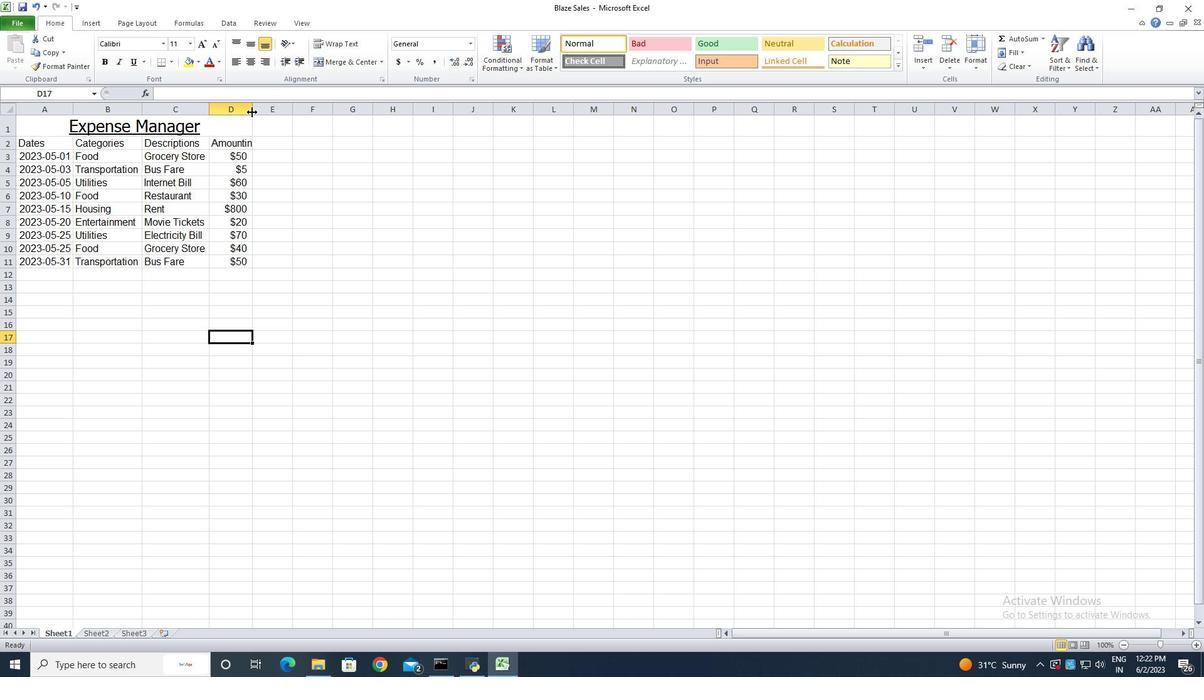 
Action: Mouse pressed left at (252, 112)
Screenshot: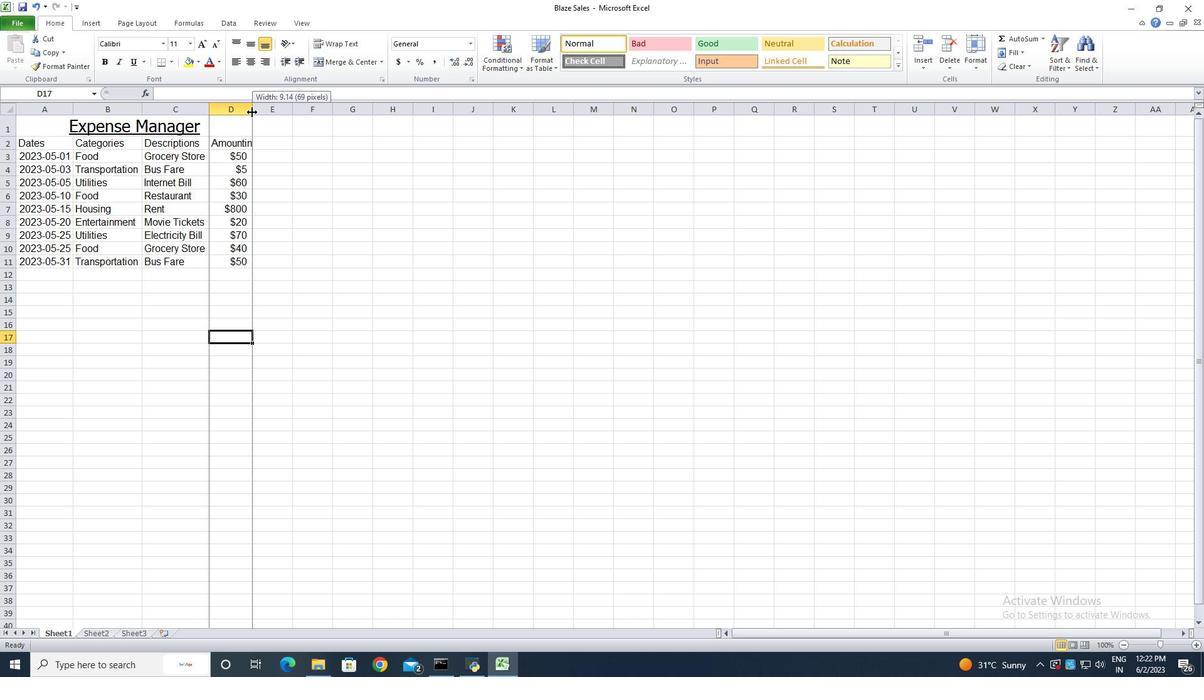 
Action: Mouse moved to (77, 317)
Screenshot: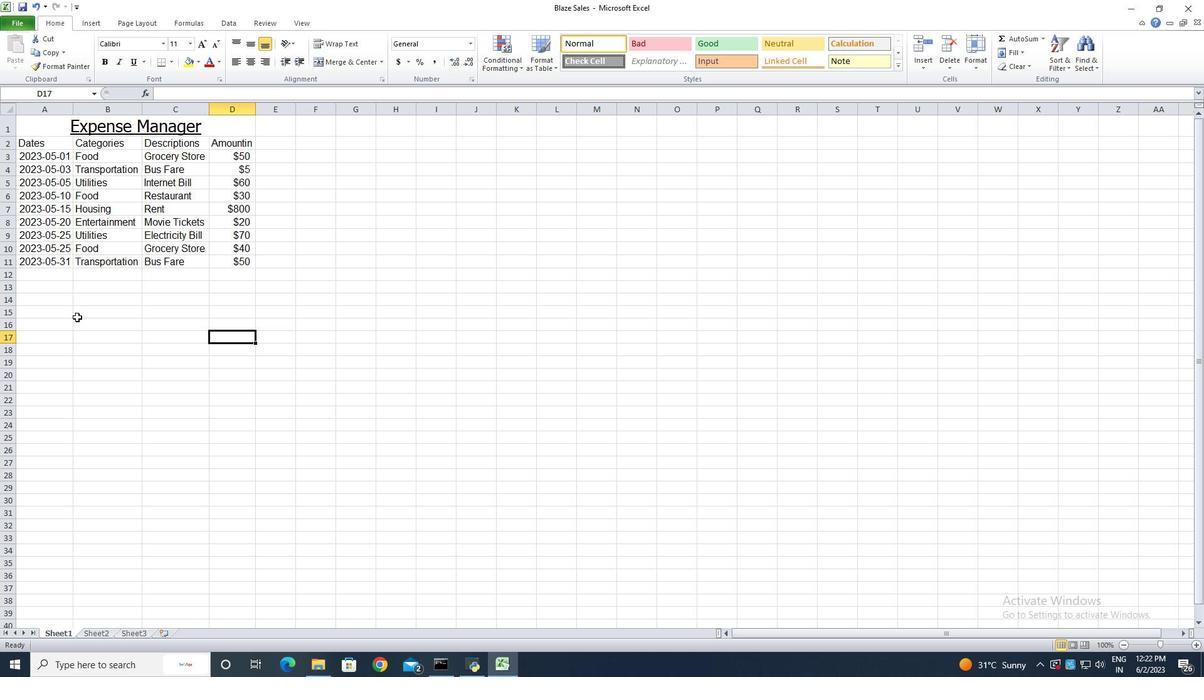 
Action: Mouse pressed left at (77, 317)
Screenshot: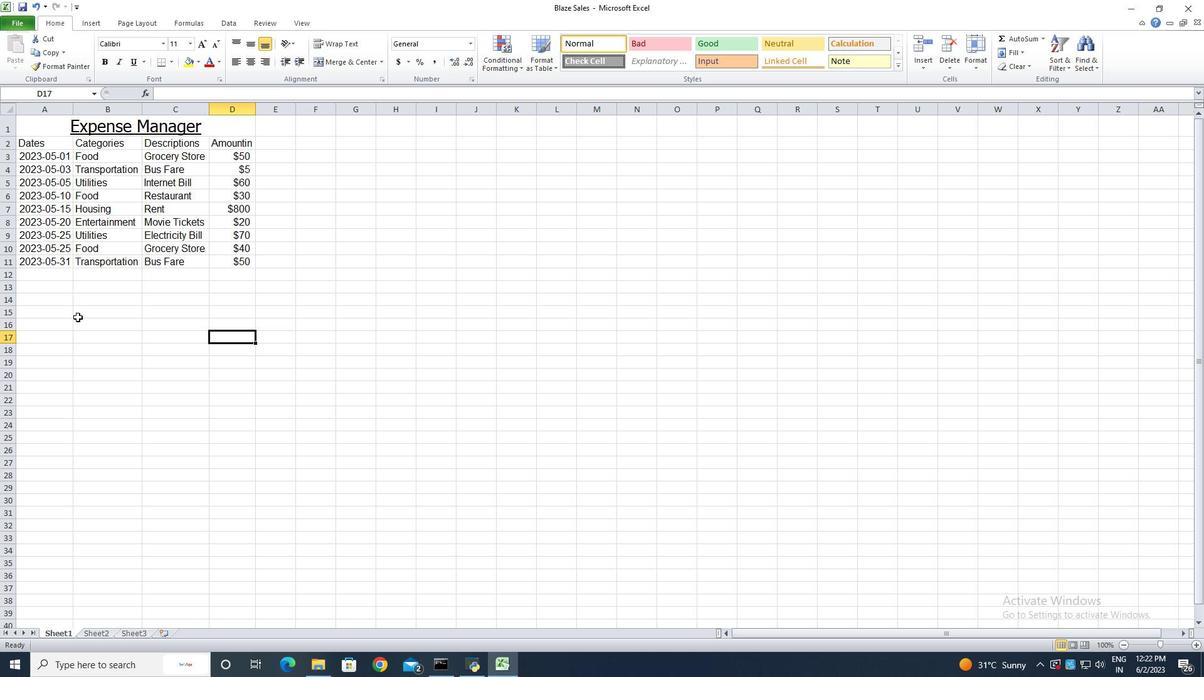
Action: Mouse moved to (46, 126)
Screenshot: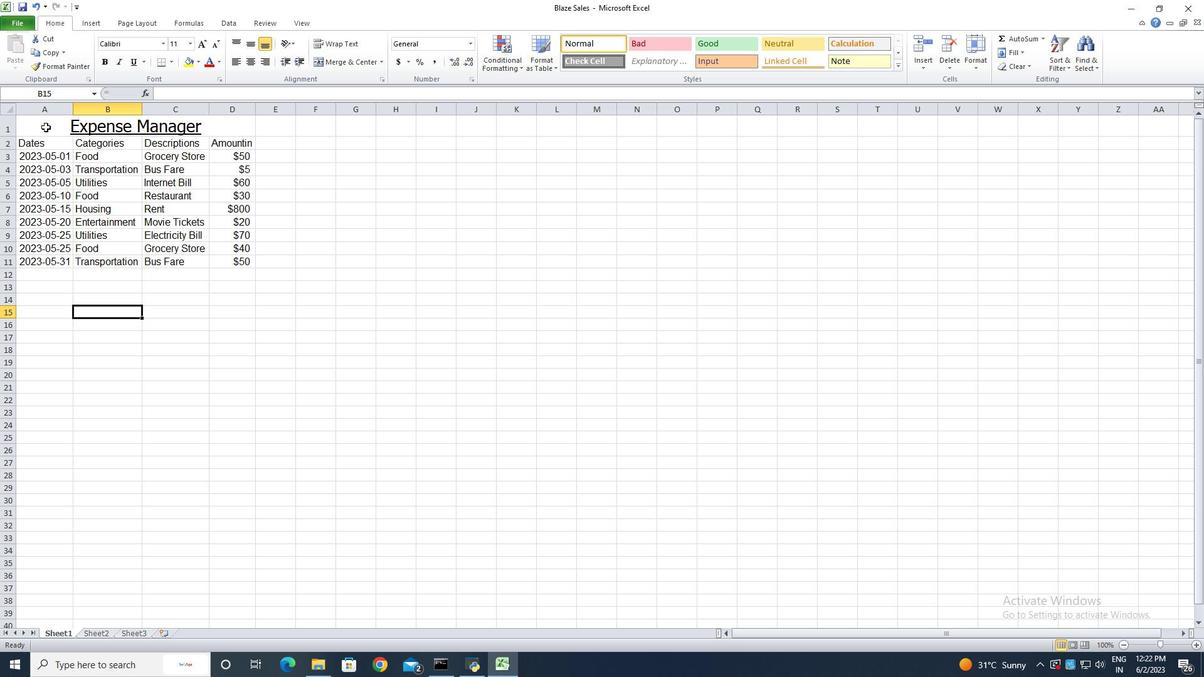 
Action: Mouse pressed left at (46, 126)
Screenshot: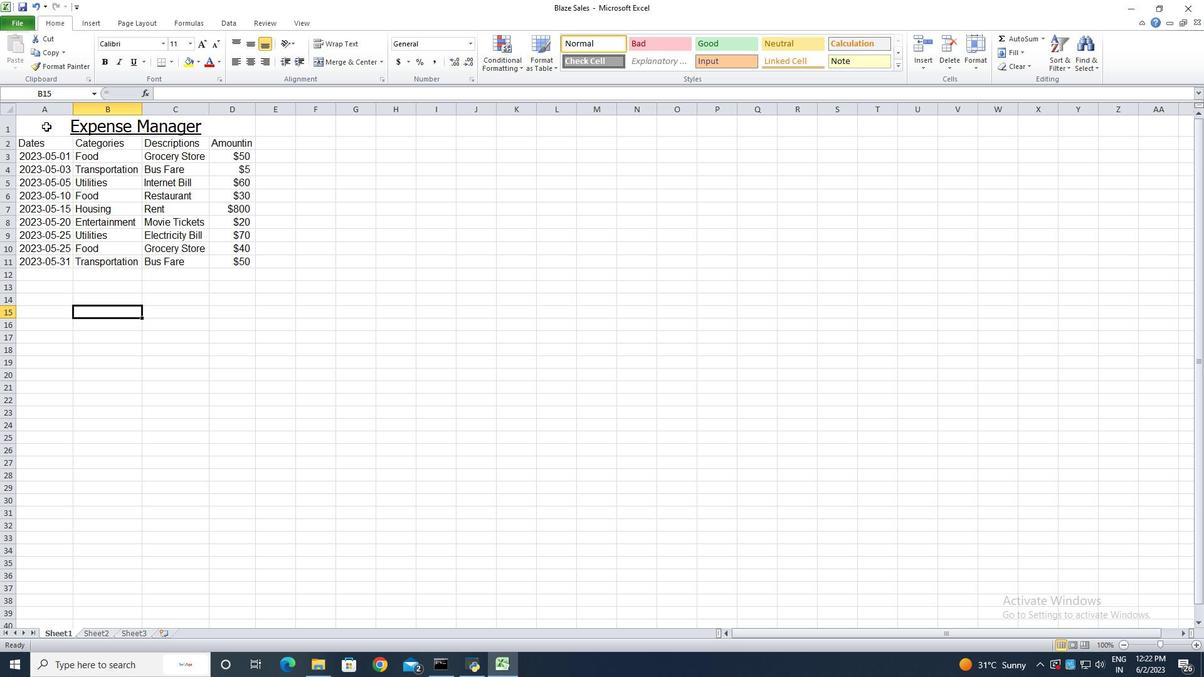 
Action: Mouse pressed left at (46, 126)
Screenshot: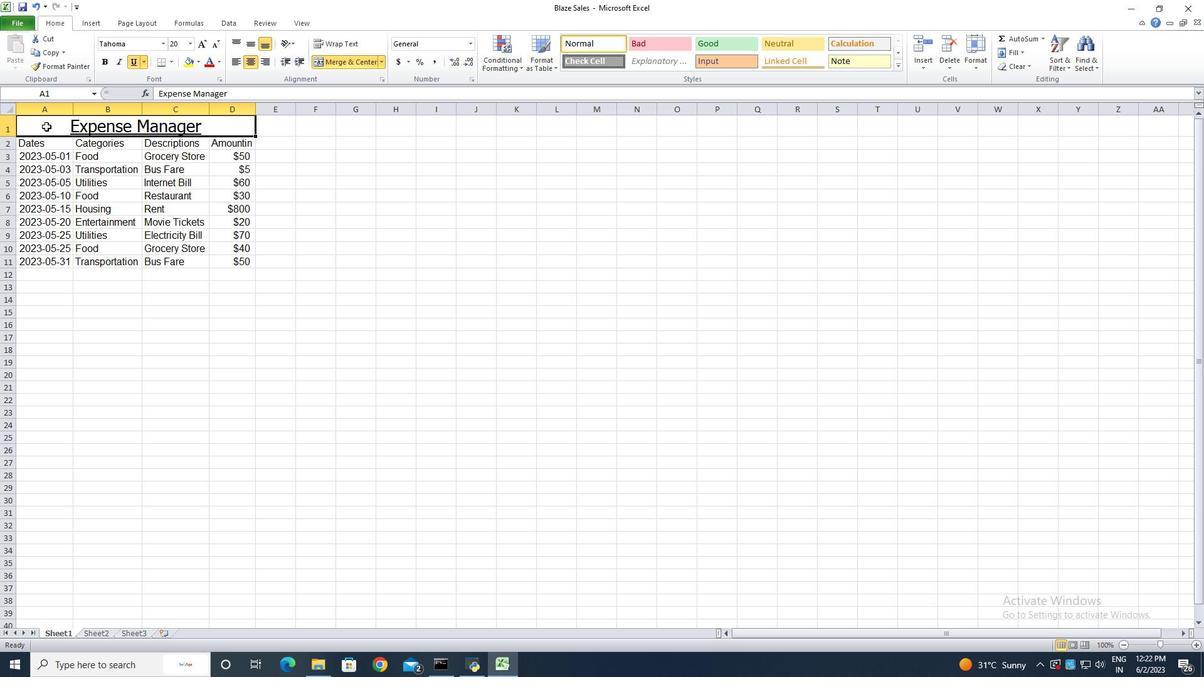 
Action: Mouse moved to (237, 62)
Screenshot: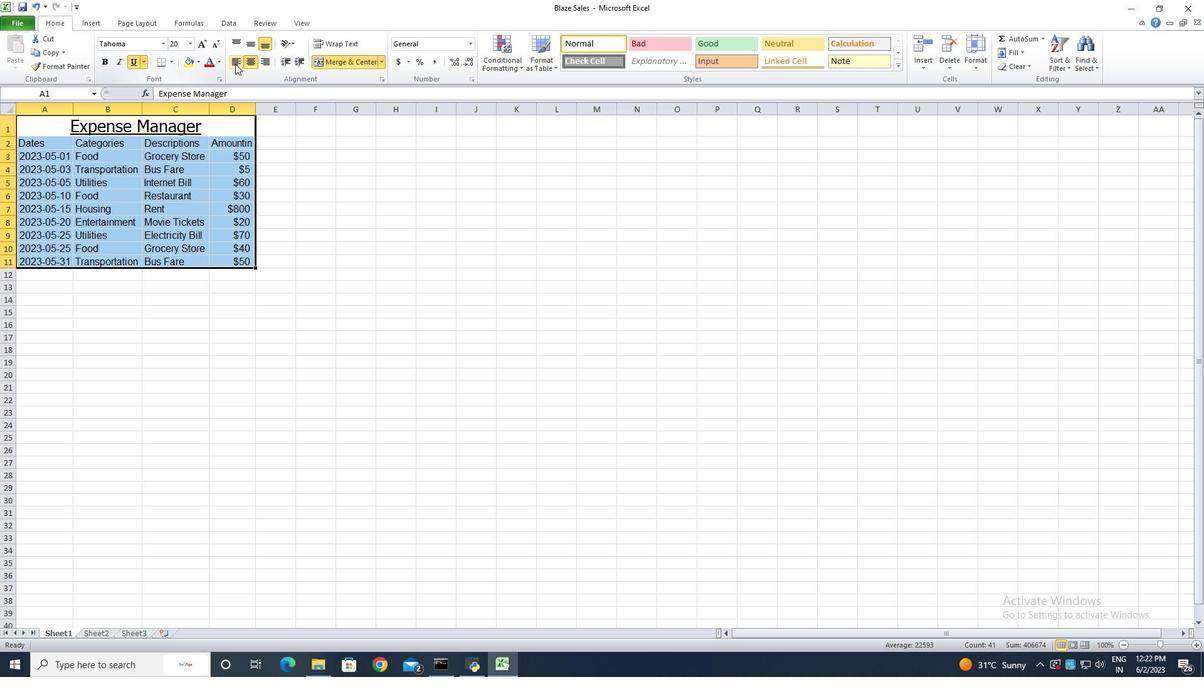 
Action: Mouse pressed left at (237, 62)
Screenshot: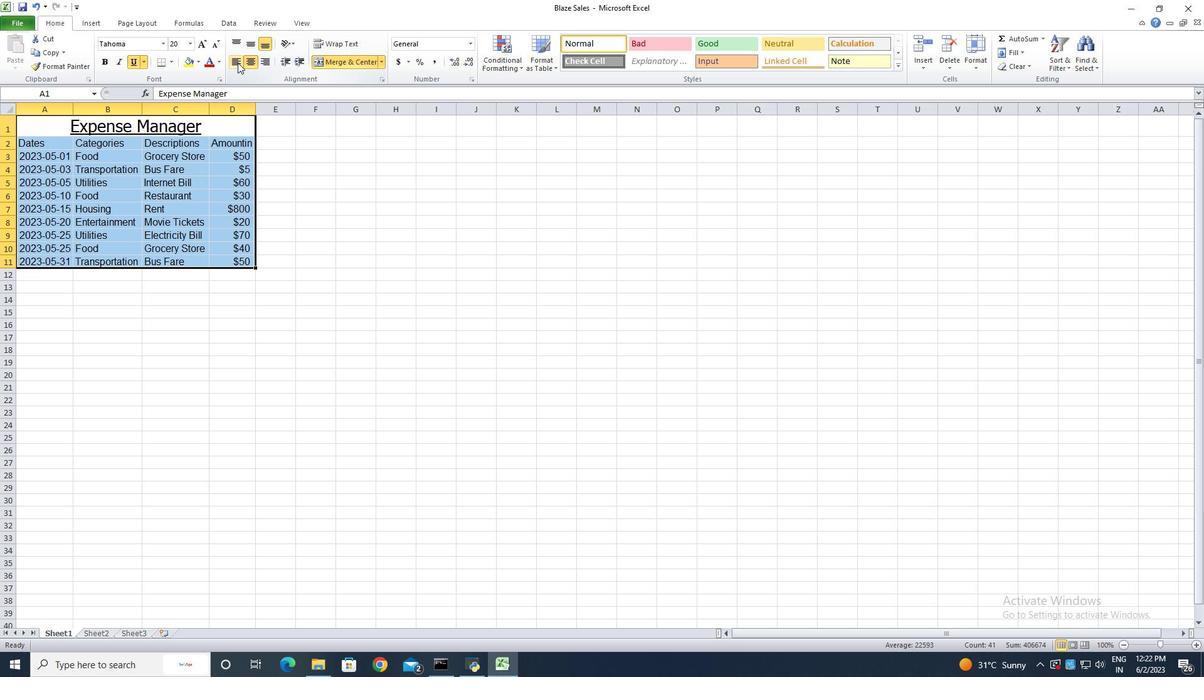 
Action: Mouse moved to (258, 314)
Screenshot: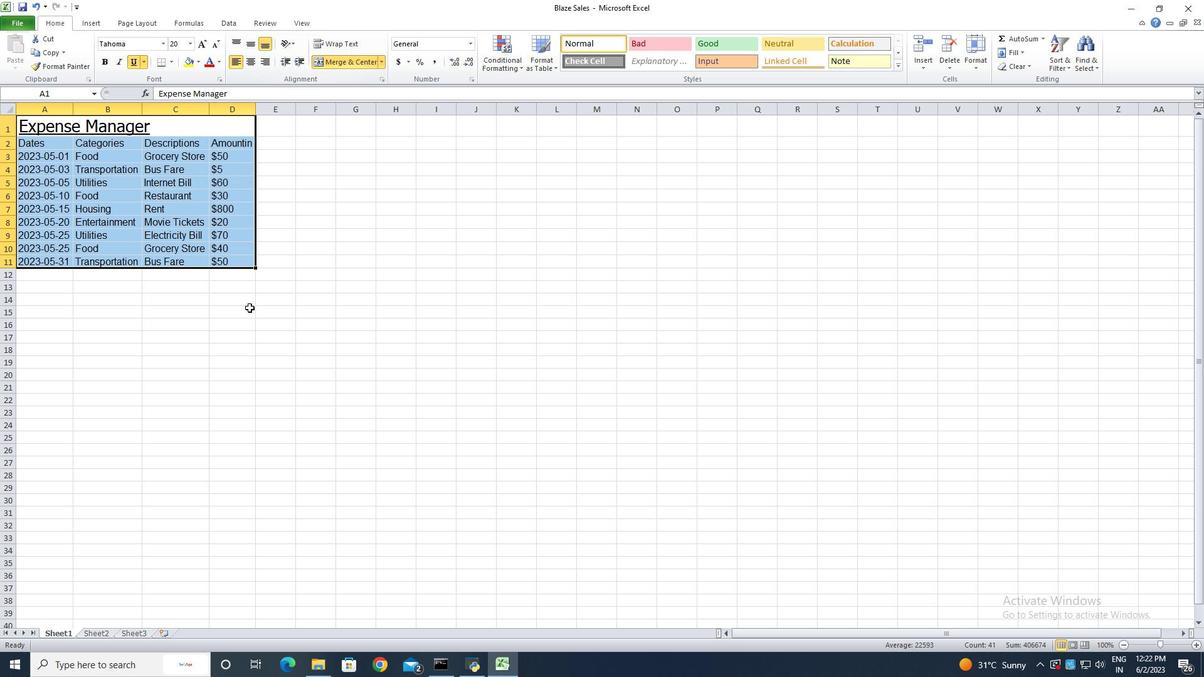 
Action: Mouse pressed left at (258, 314)
Screenshot: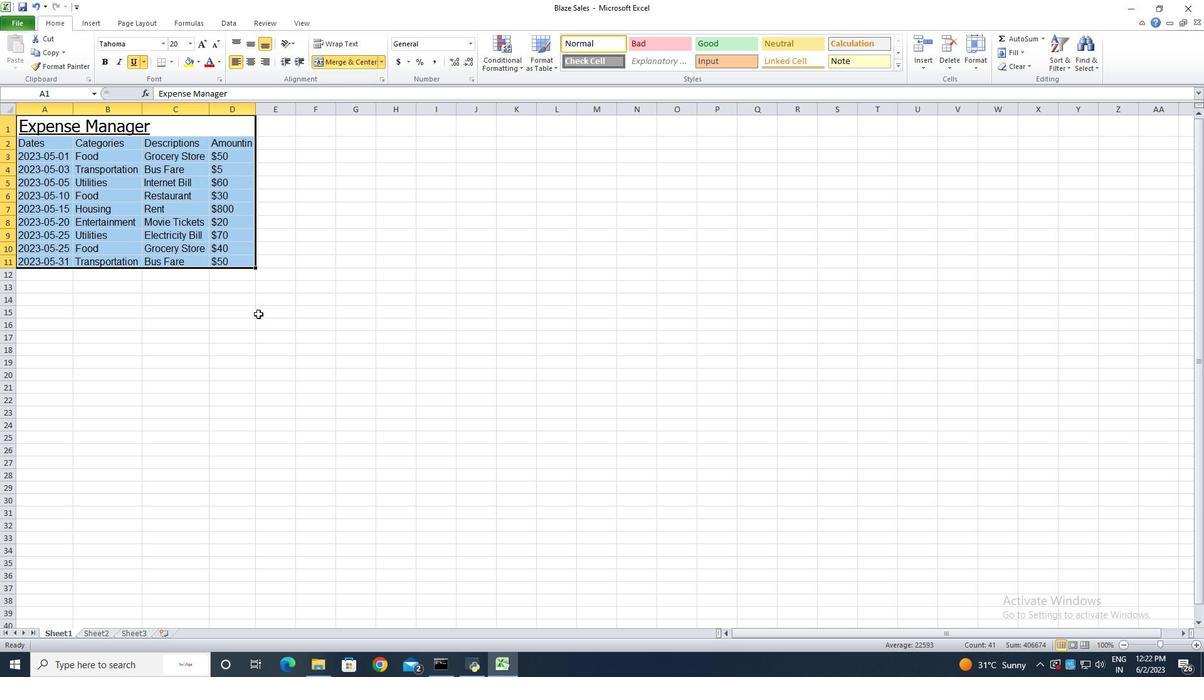 
Action: Key pressed ctrl+S<'\x13'><'\x13'>
Screenshot: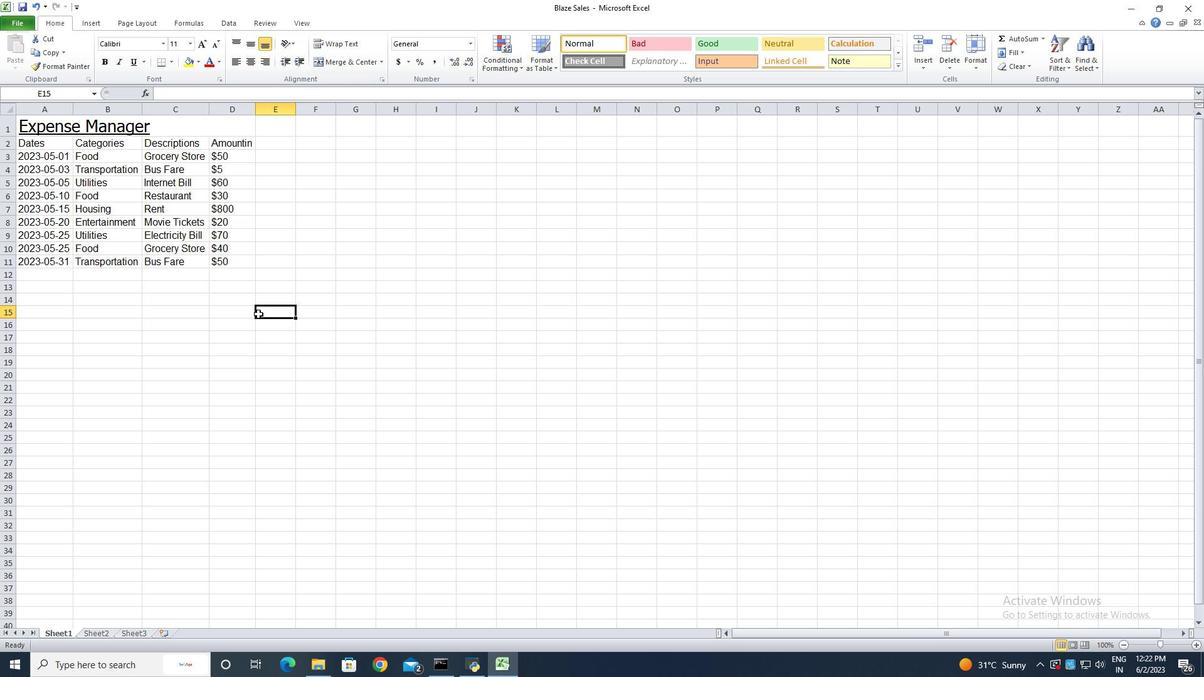 
Action: Mouse pressed left at (258, 314)
Screenshot: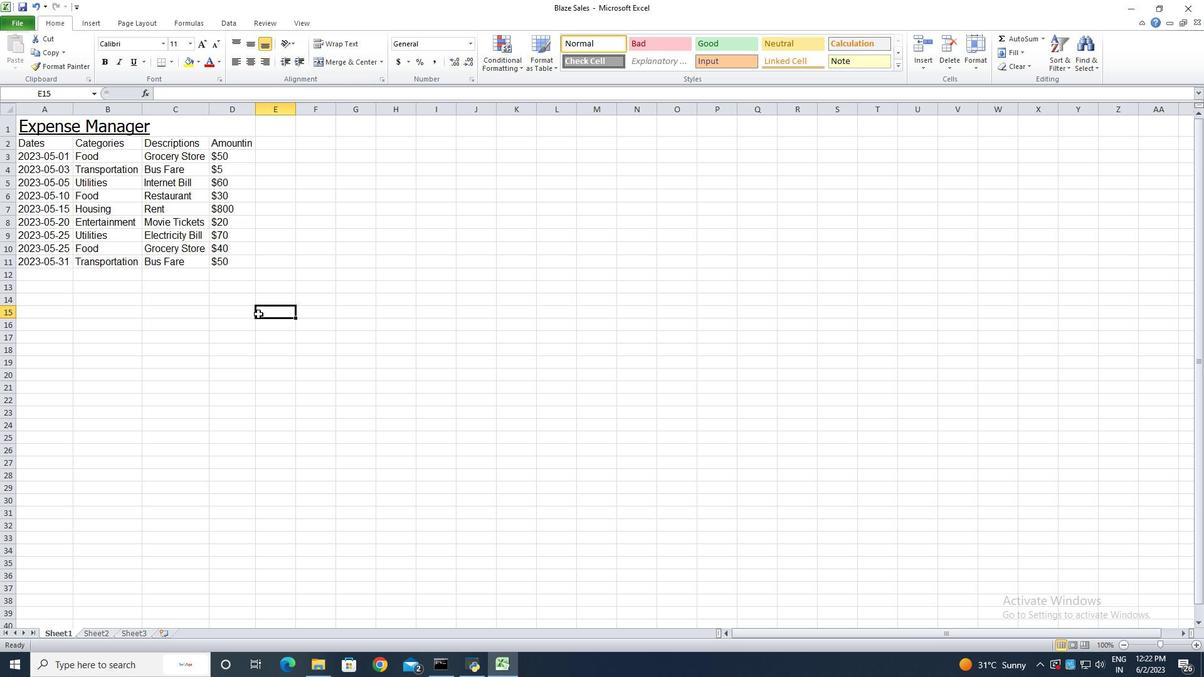 
Action: Key pressed ctrl+S<'\x13'><'\x13'><'\x13'><'\x13'><'\x13'><'\x13'><'\x13'>
Screenshot: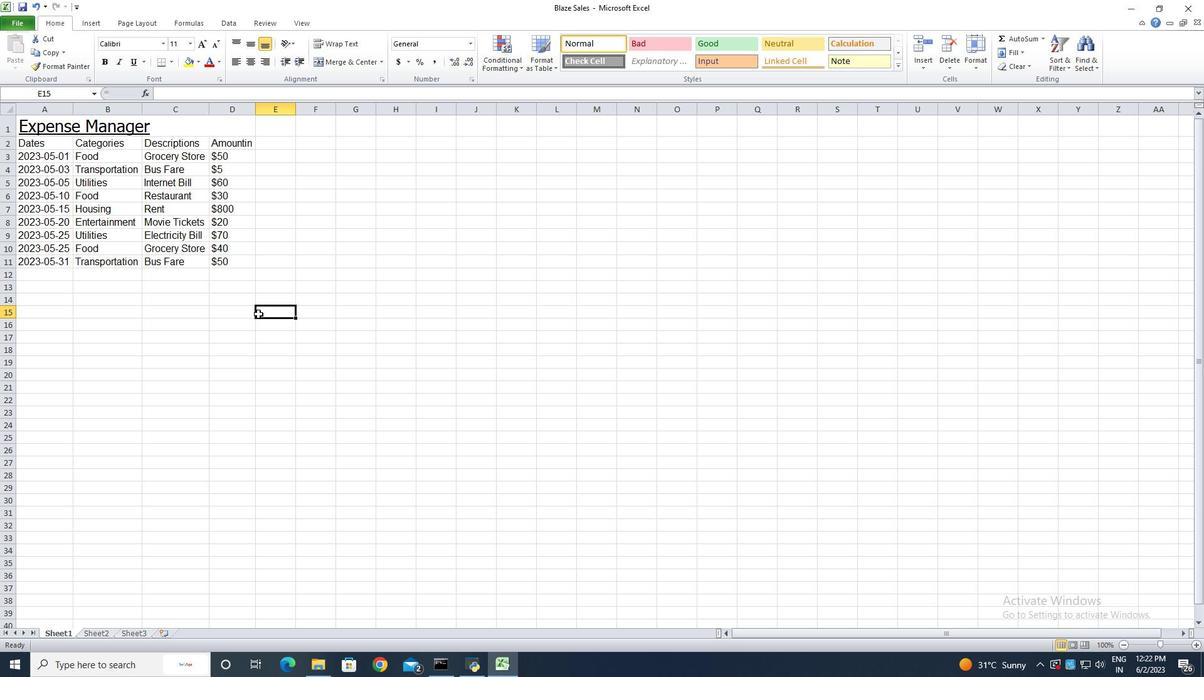 
